Task: Create a due date automation trigger when advanced on, on the tuesday before a card is due add fields without custom field "Resume" set to a date between 1 and 7 days ago at 11:00 AM.
Action: Mouse moved to (996, 91)
Screenshot: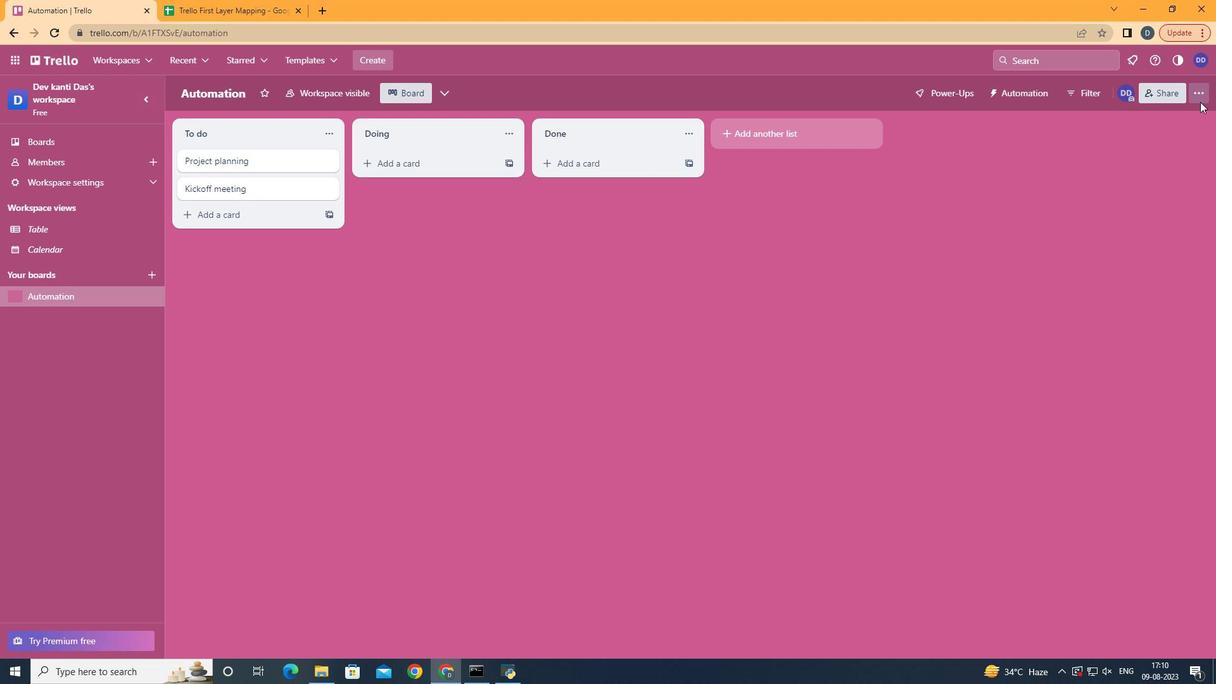 
Action: Mouse pressed left at (996, 91)
Screenshot: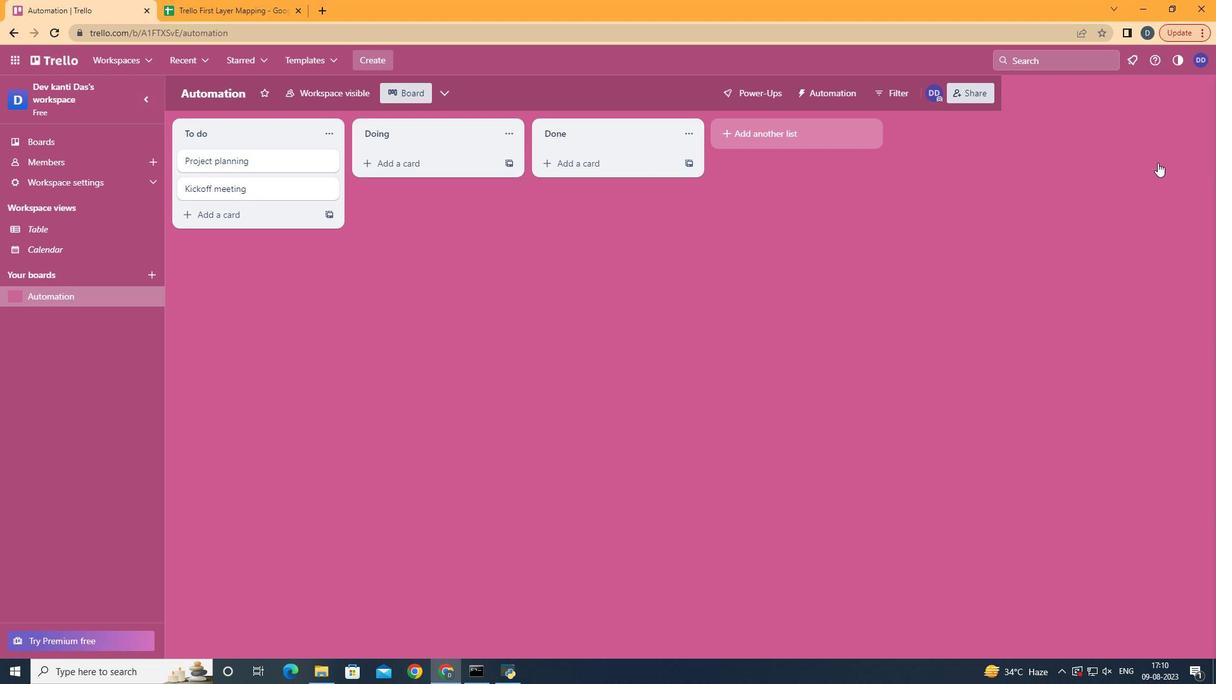
Action: Mouse moved to (948, 279)
Screenshot: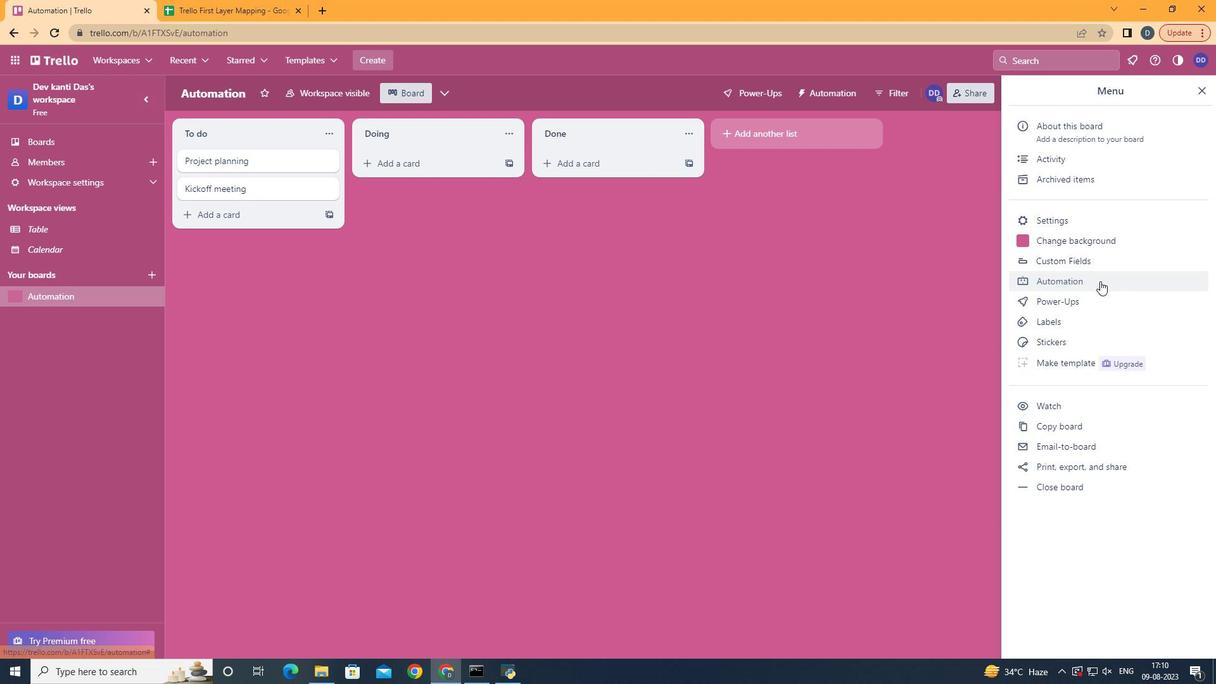 
Action: Mouse pressed left at (948, 279)
Screenshot: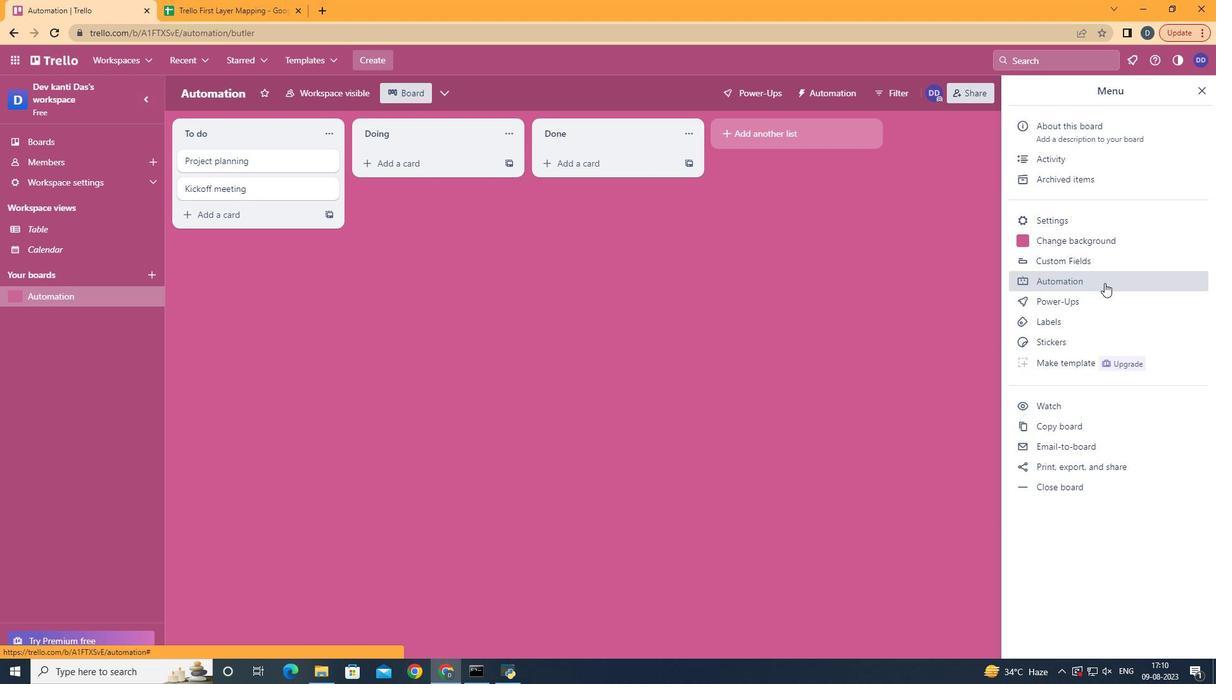 
Action: Mouse moved to (524, 254)
Screenshot: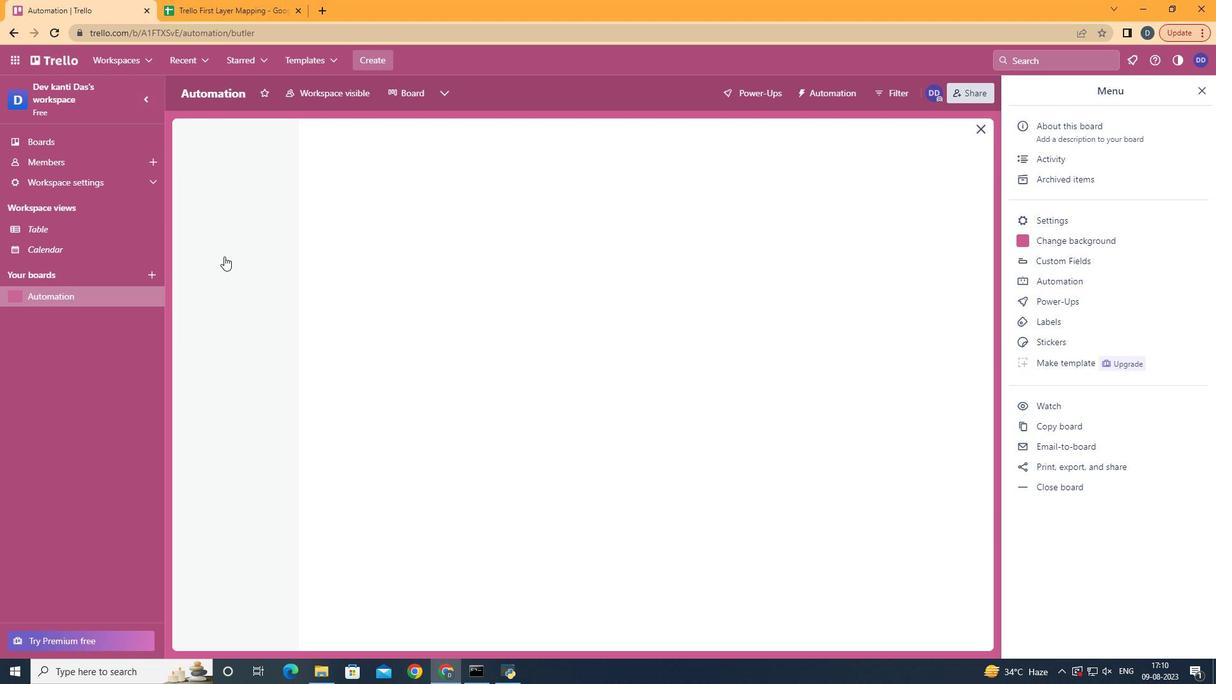 
Action: Mouse pressed left at (524, 254)
Screenshot: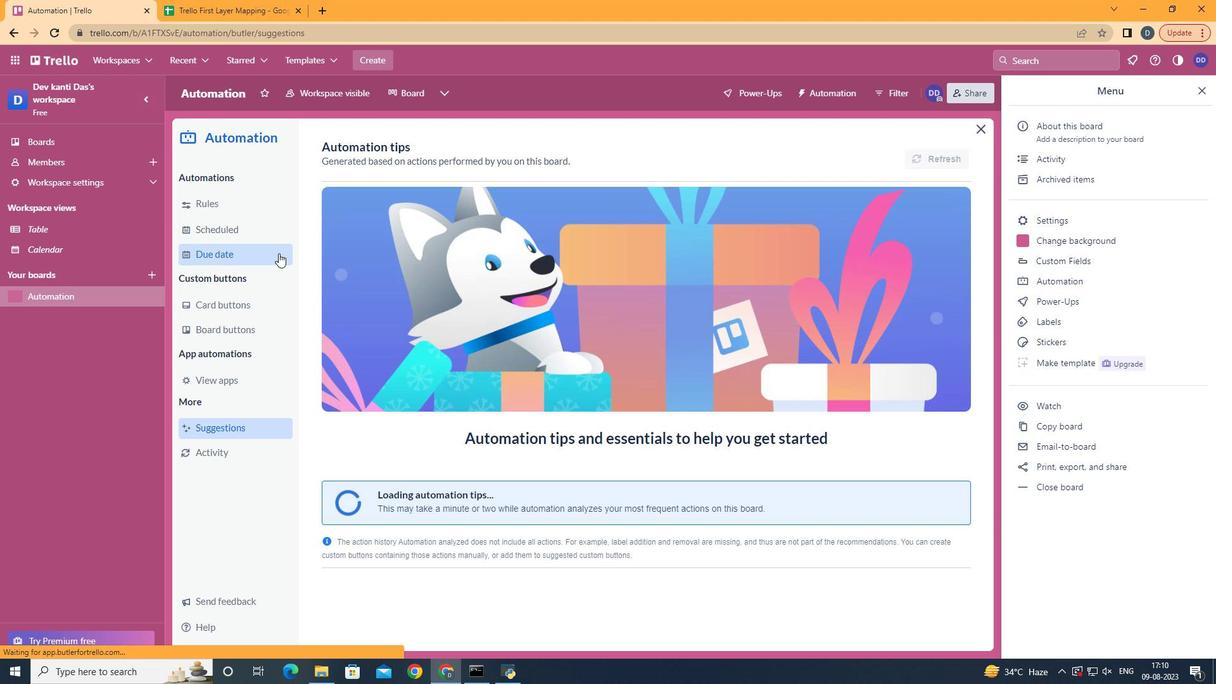 
Action: Mouse moved to (844, 150)
Screenshot: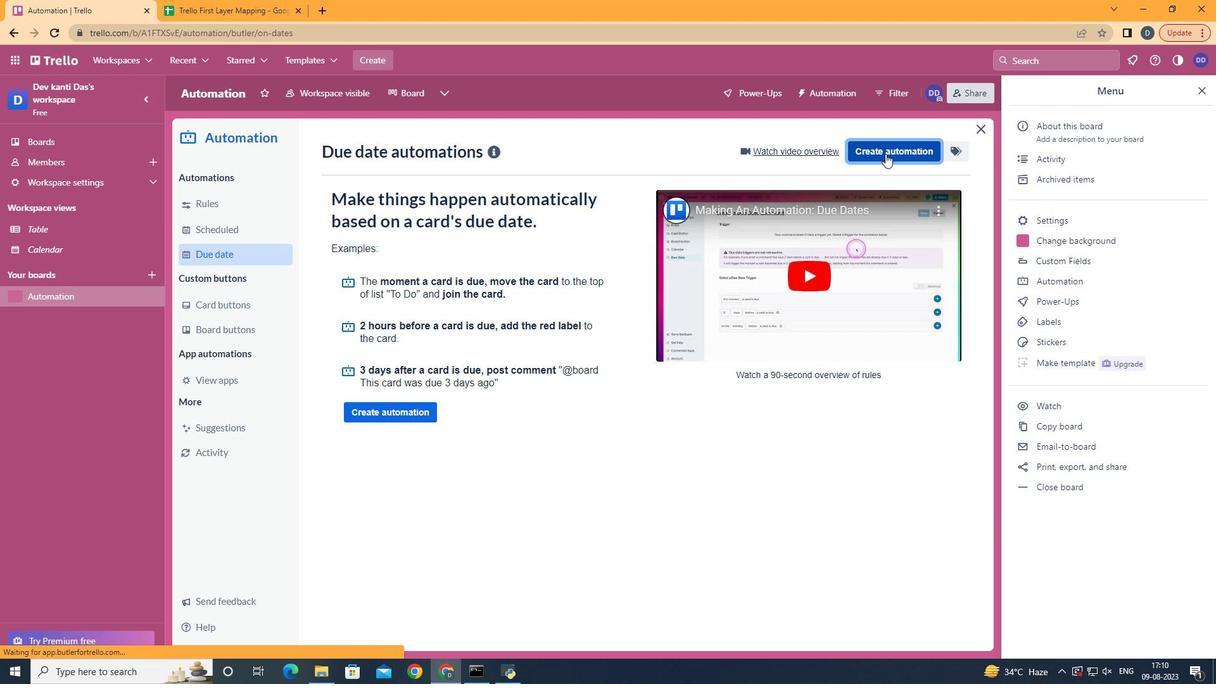
Action: Mouse pressed left at (844, 150)
Screenshot: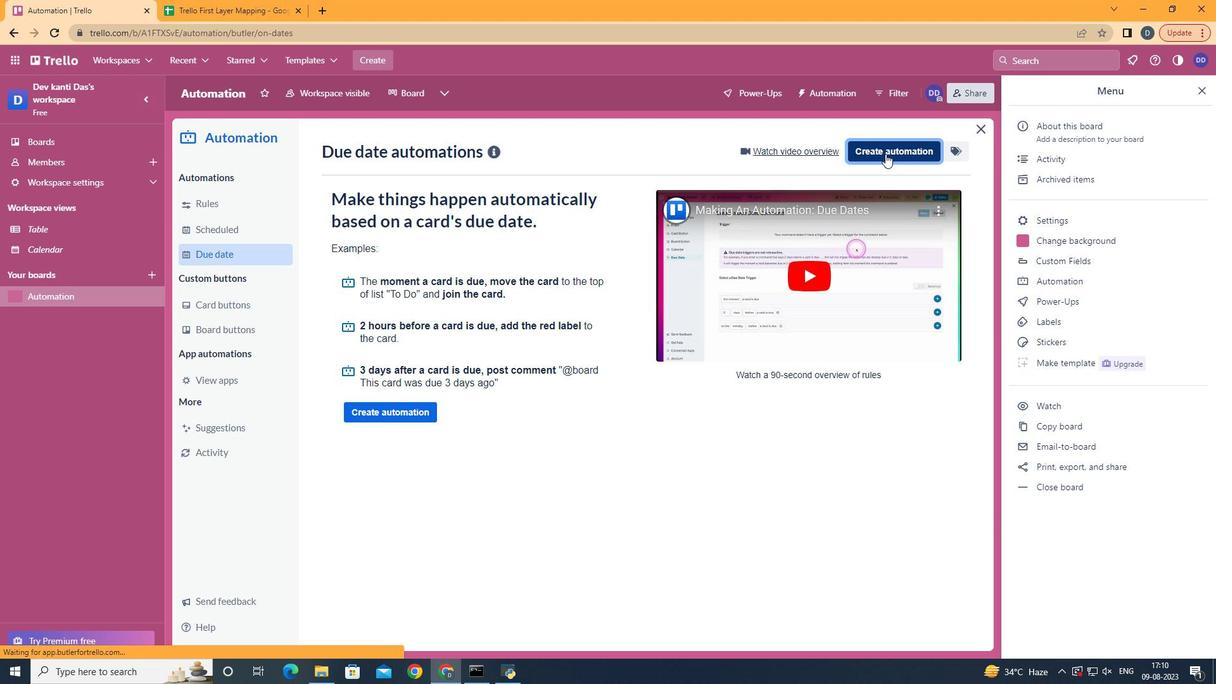 
Action: Mouse moved to (774, 273)
Screenshot: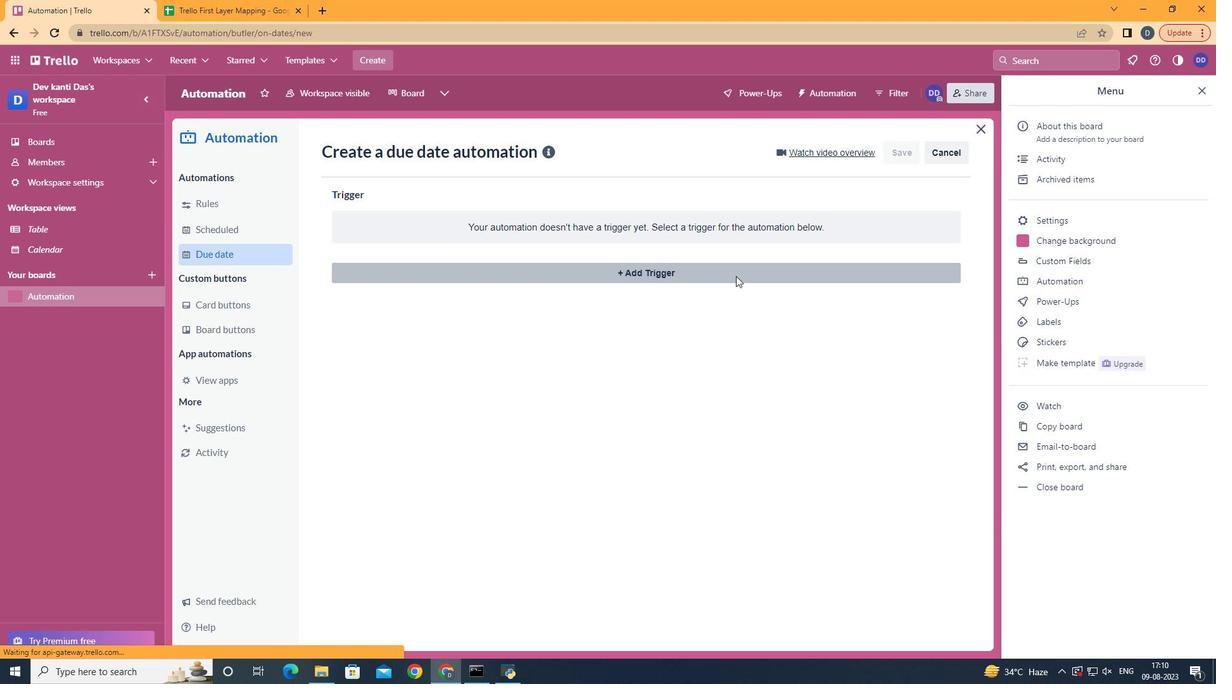
Action: Mouse pressed left at (774, 273)
Screenshot: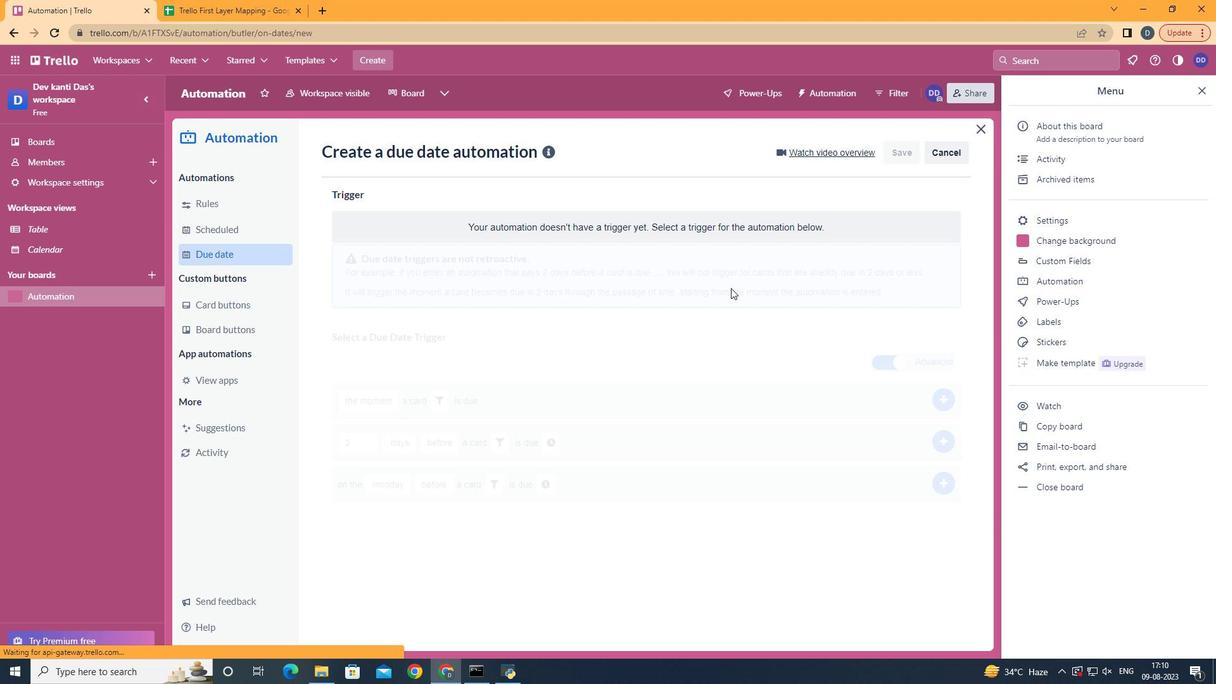
Action: Mouse moved to (611, 352)
Screenshot: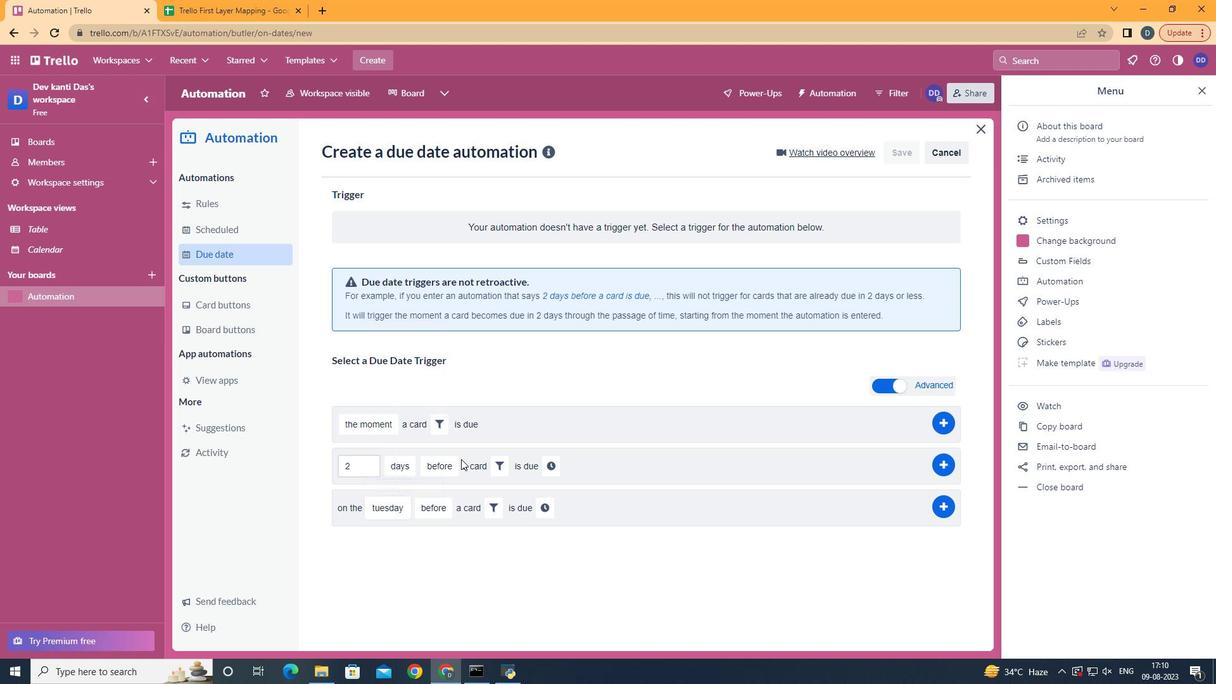 
Action: Mouse pressed left at (611, 352)
Screenshot: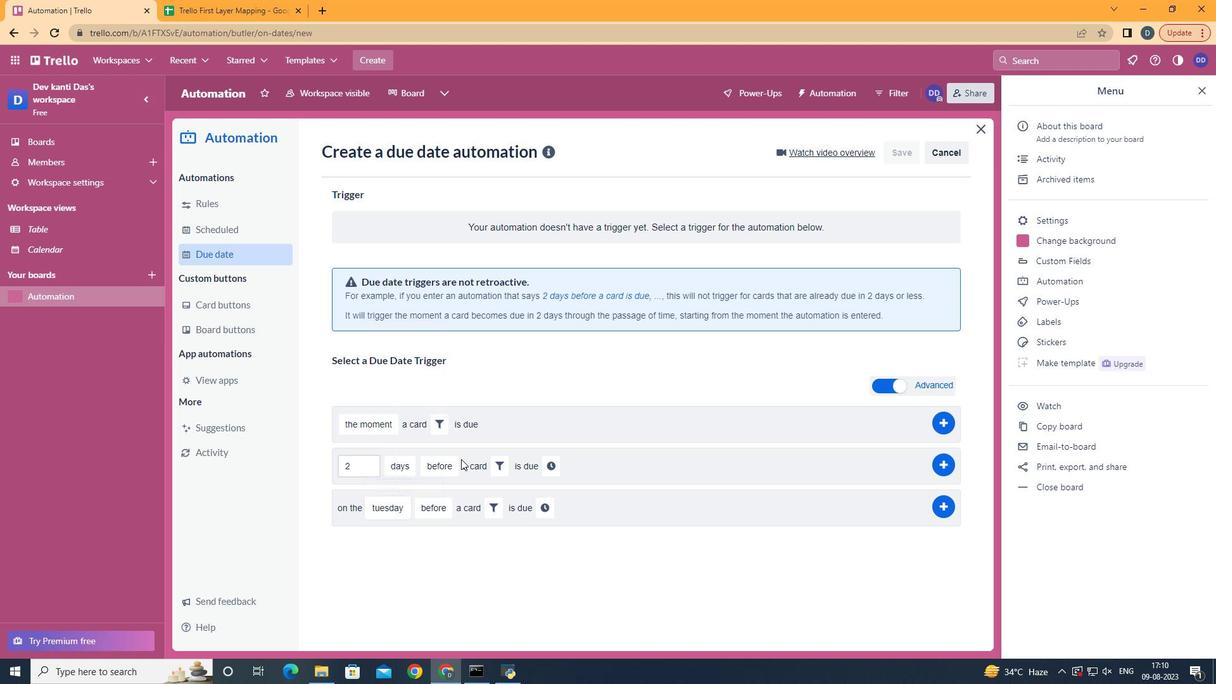 
Action: Mouse moved to (655, 506)
Screenshot: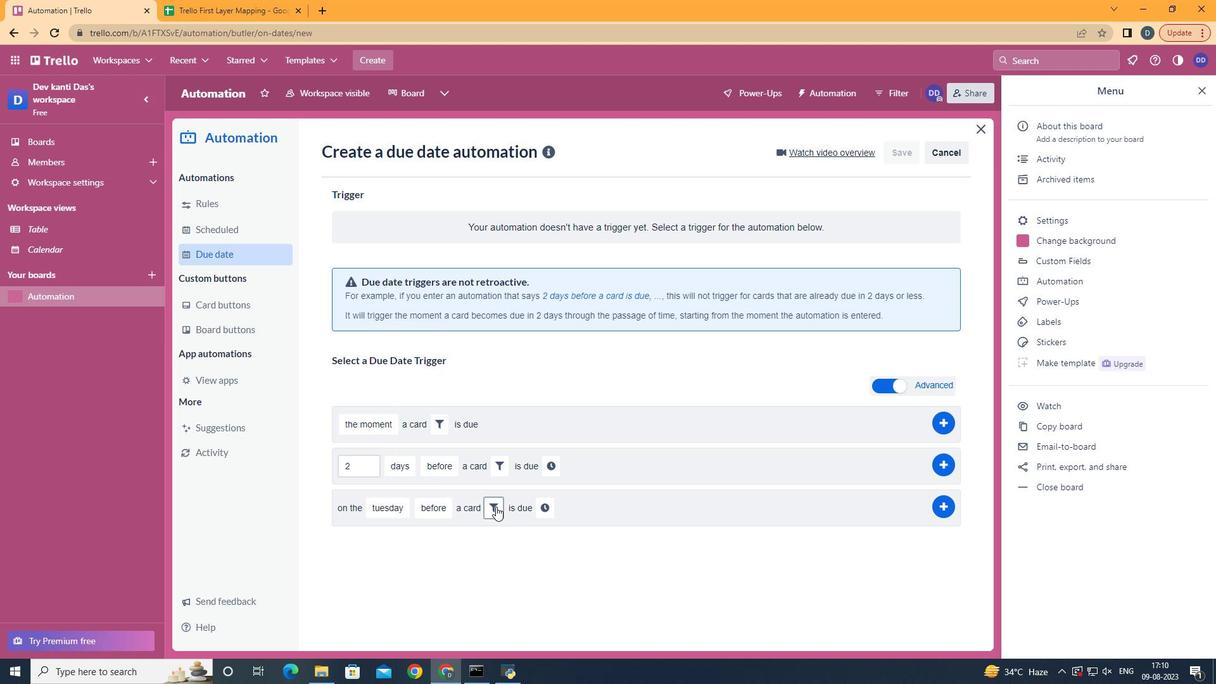 
Action: Mouse pressed left at (655, 506)
Screenshot: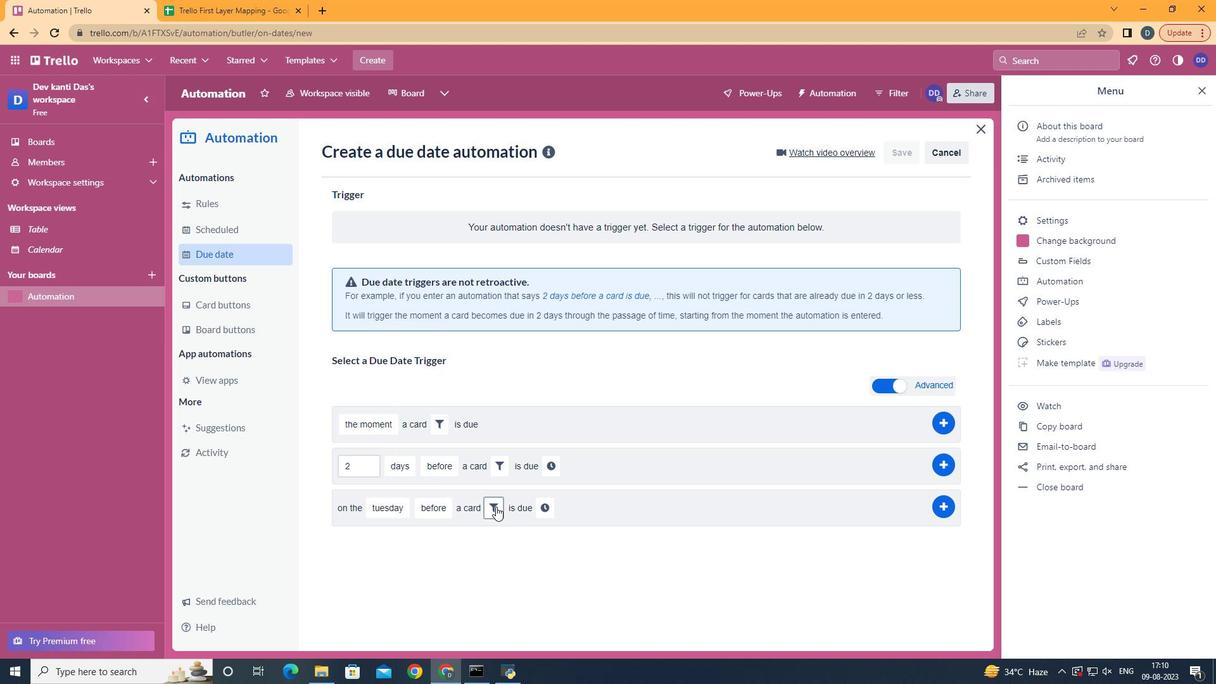 
Action: Mouse moved to (756, 541)
Screenshot: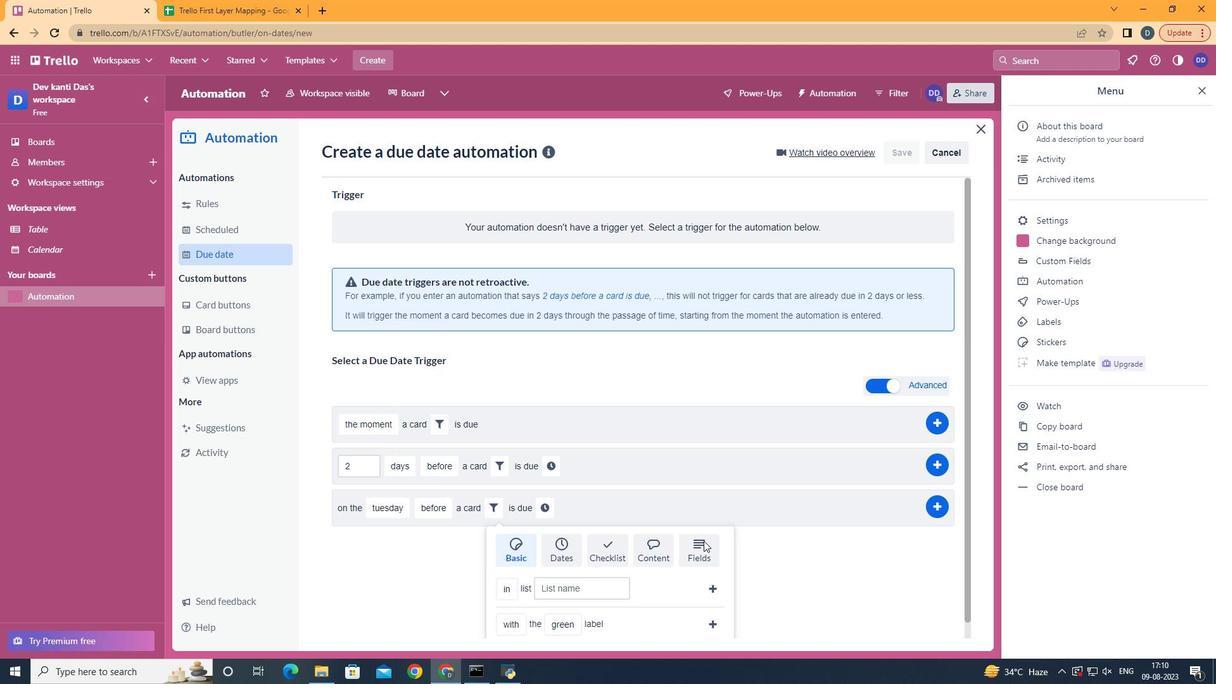 
Action: Mouse pressed left at (756, 541)
Screenshot: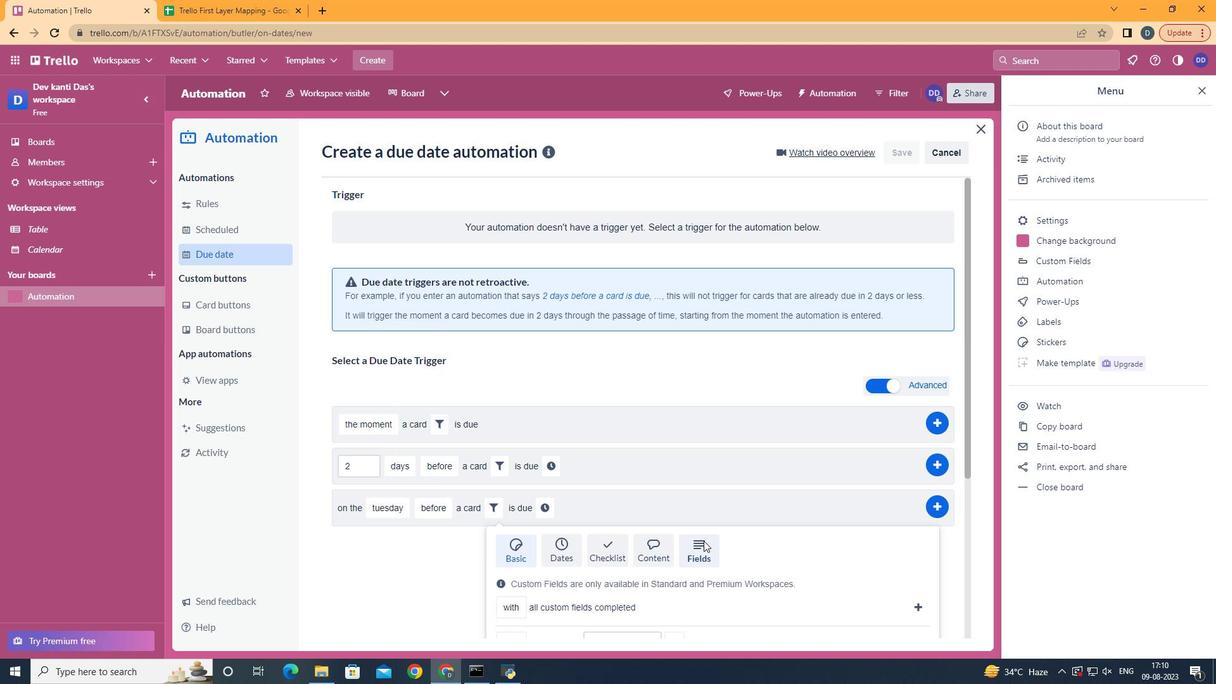 
Action: Mouse scrolled (756, 540) with delta (0, 0)
Screenshot: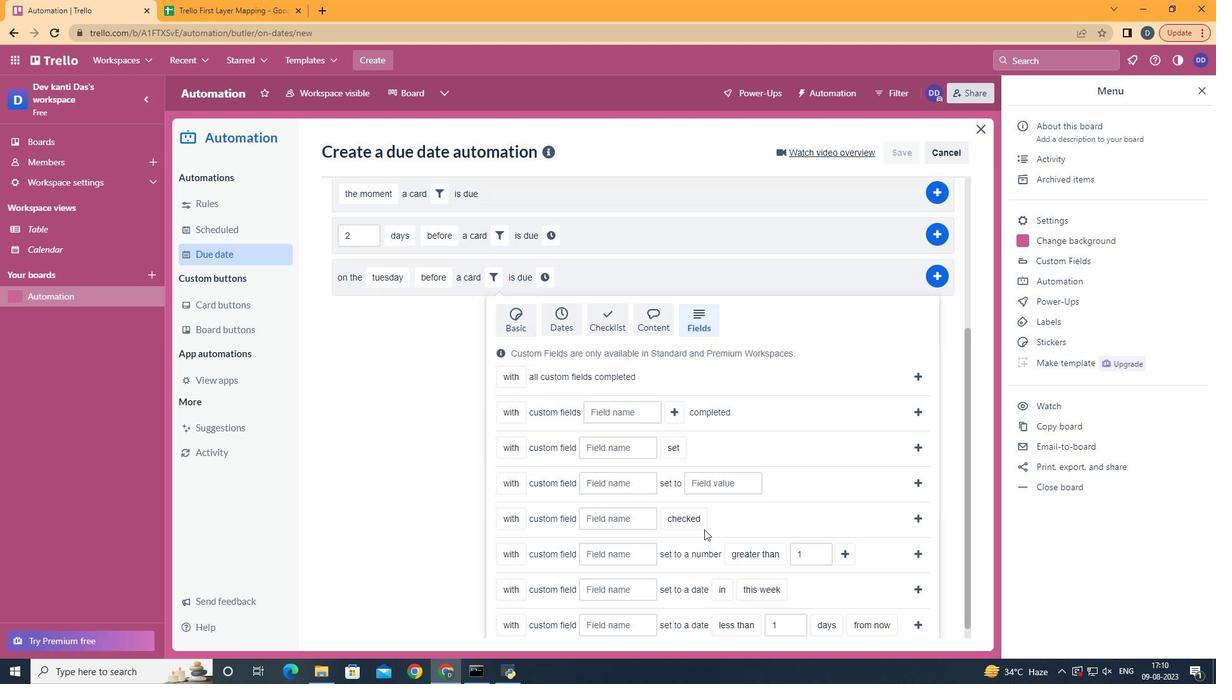 
Action: Mouse scrolled (756, 540) with delta (0, 0)
Screenshot: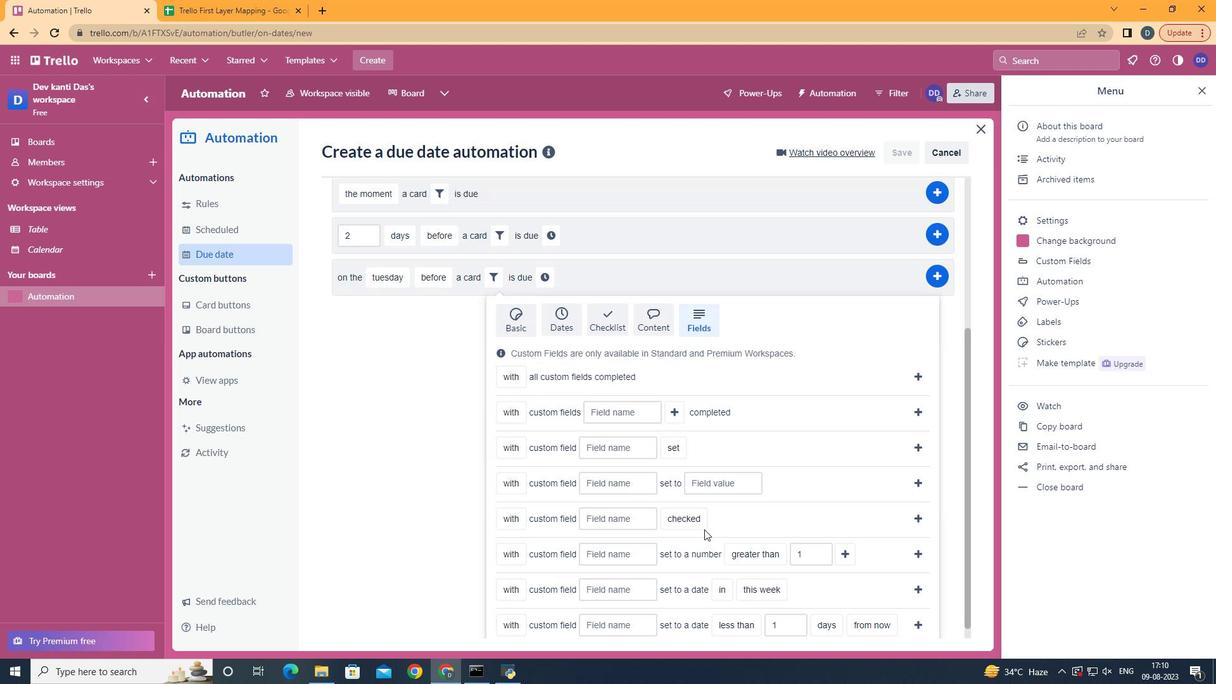 
Action: Mouse scrolled (756, 540) with delta (0, 0)
Screenshot: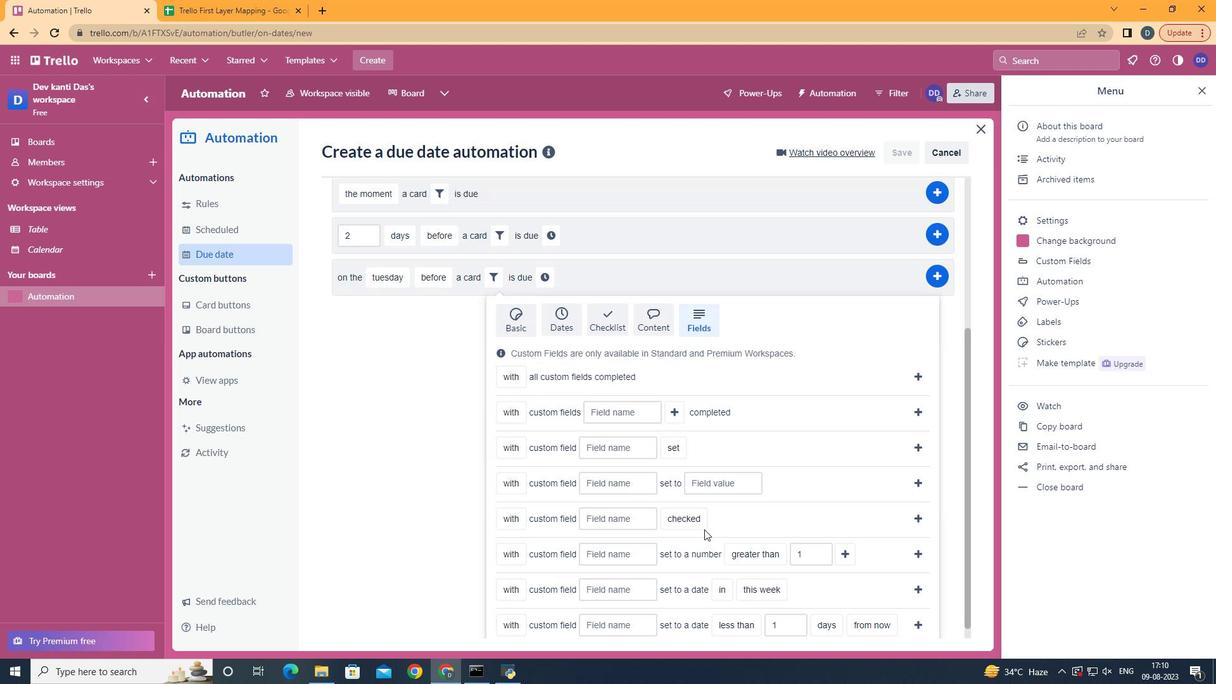
Action: Mouse scrolled (756, 540) with delta (0, 0)
Screenshot: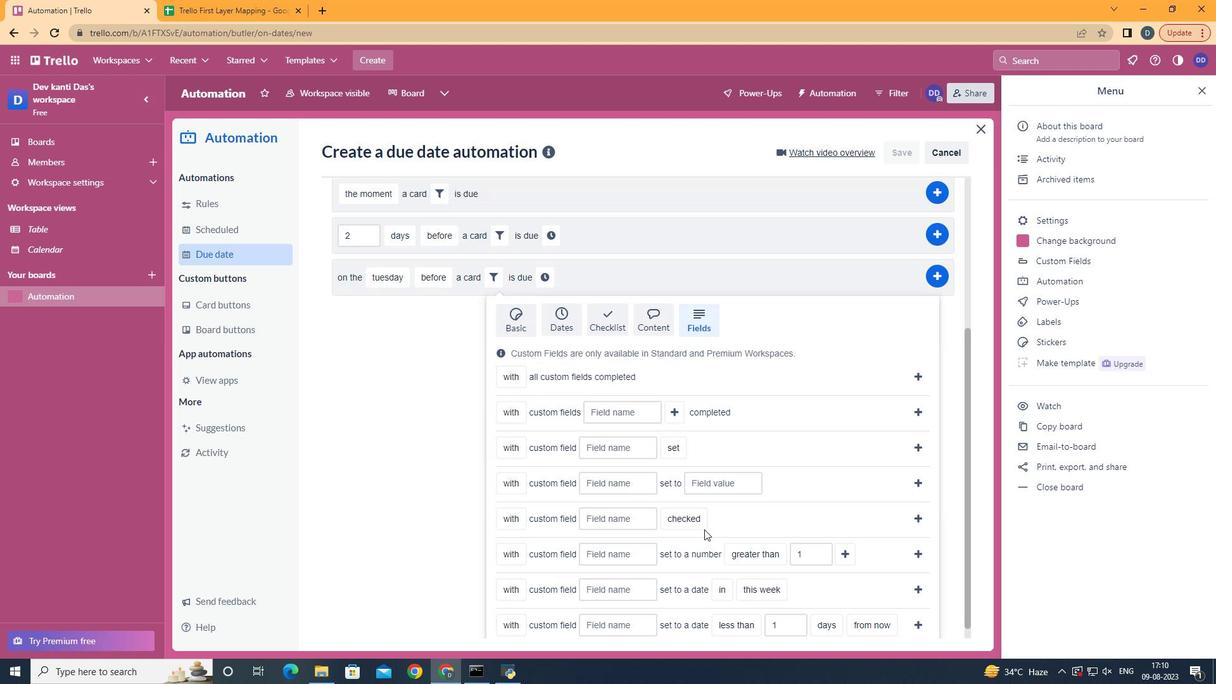 
Action: Mouse scrolled (756, 540) with delta (0, 0)
Screenshot: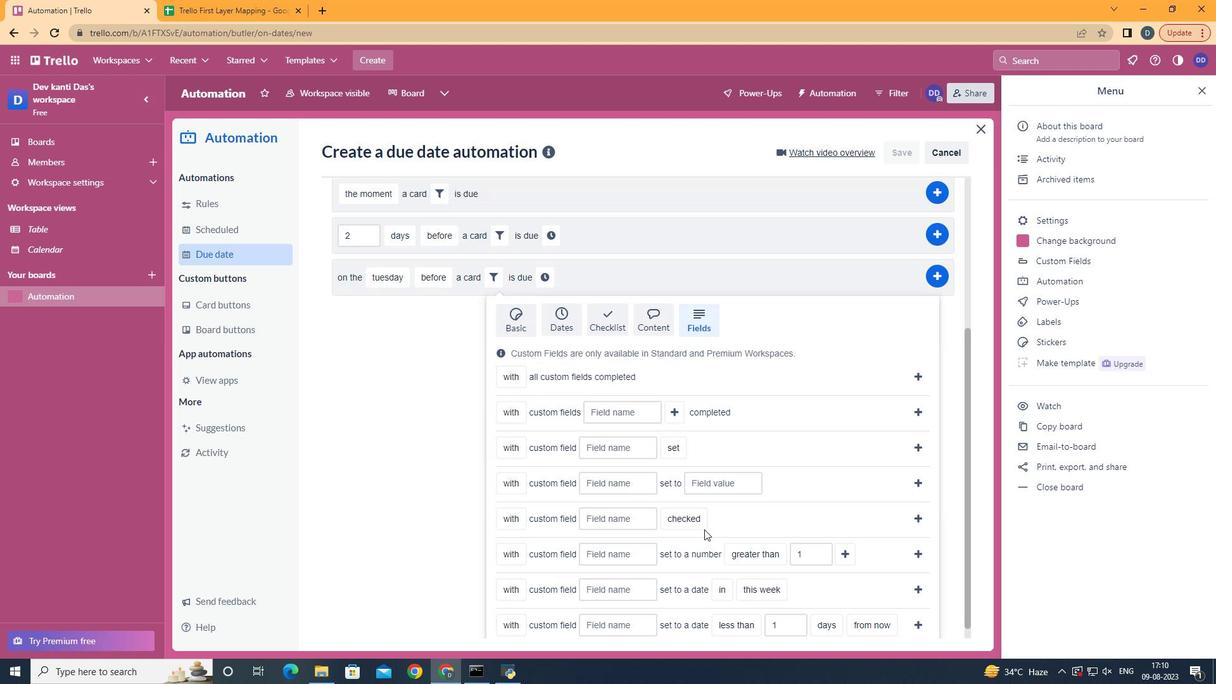 
Action: Mouse scrolled (756, 540) with delta (0, 0)
Screenshot: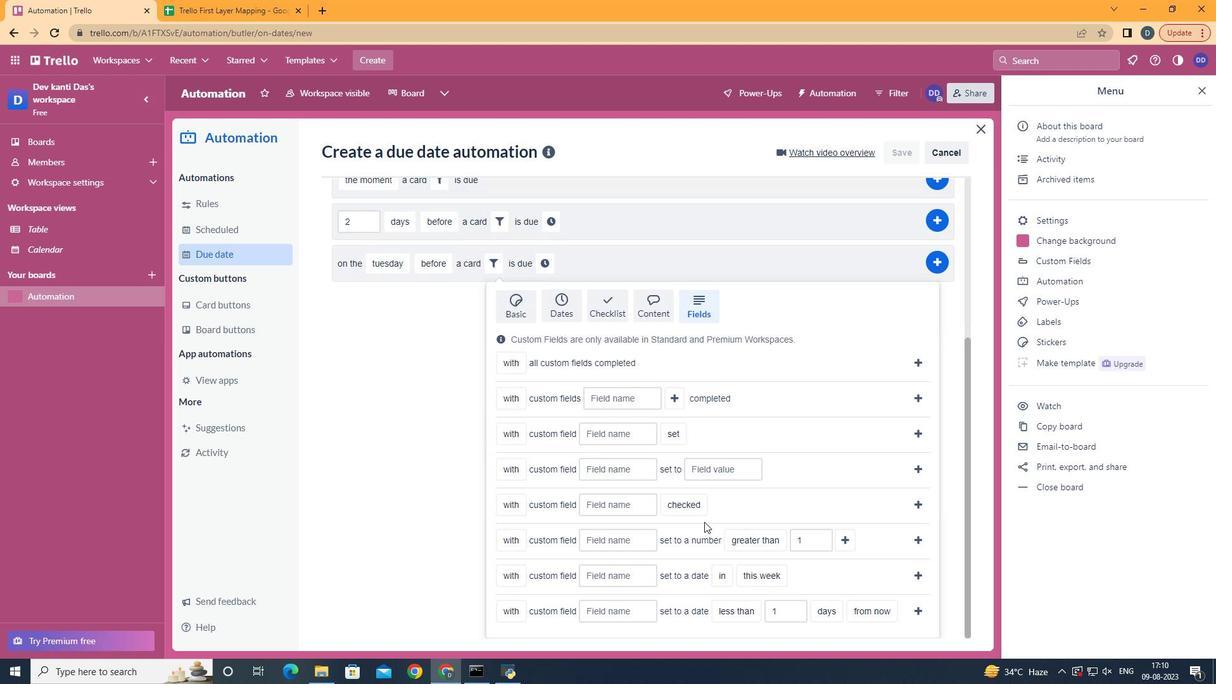 
Action: Mouse moved to (671, 585)
Screenshot: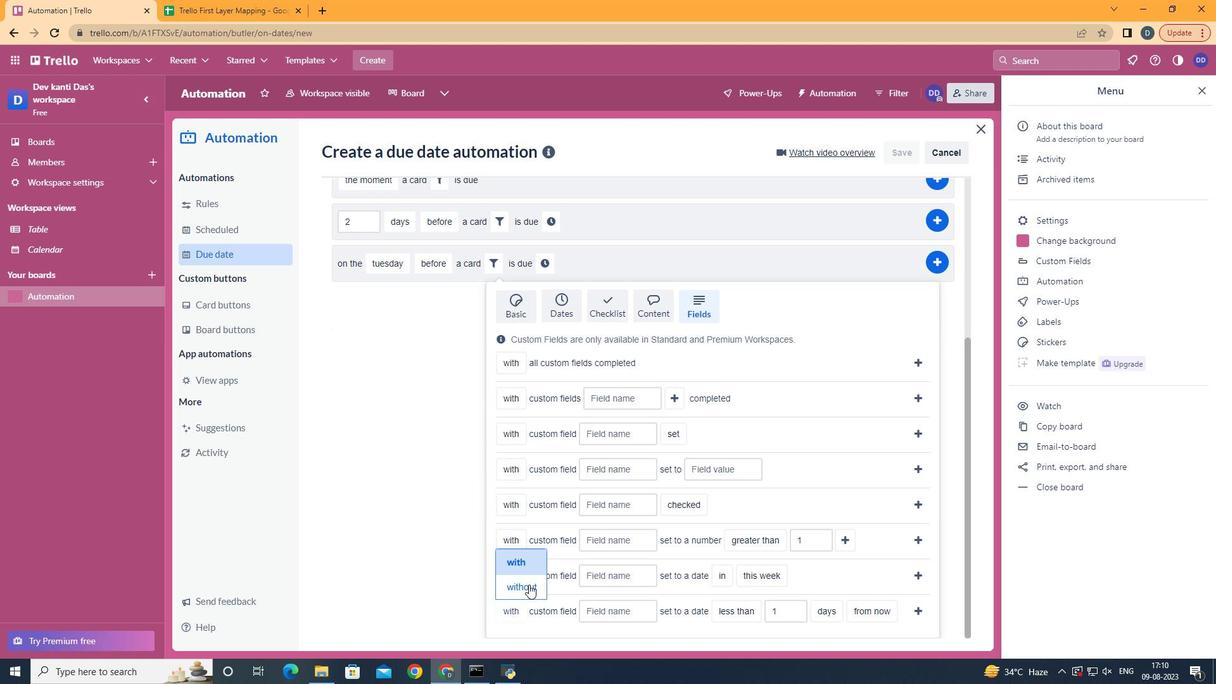 
Action: Mouse pressed left at (671, 585)
Screenshot: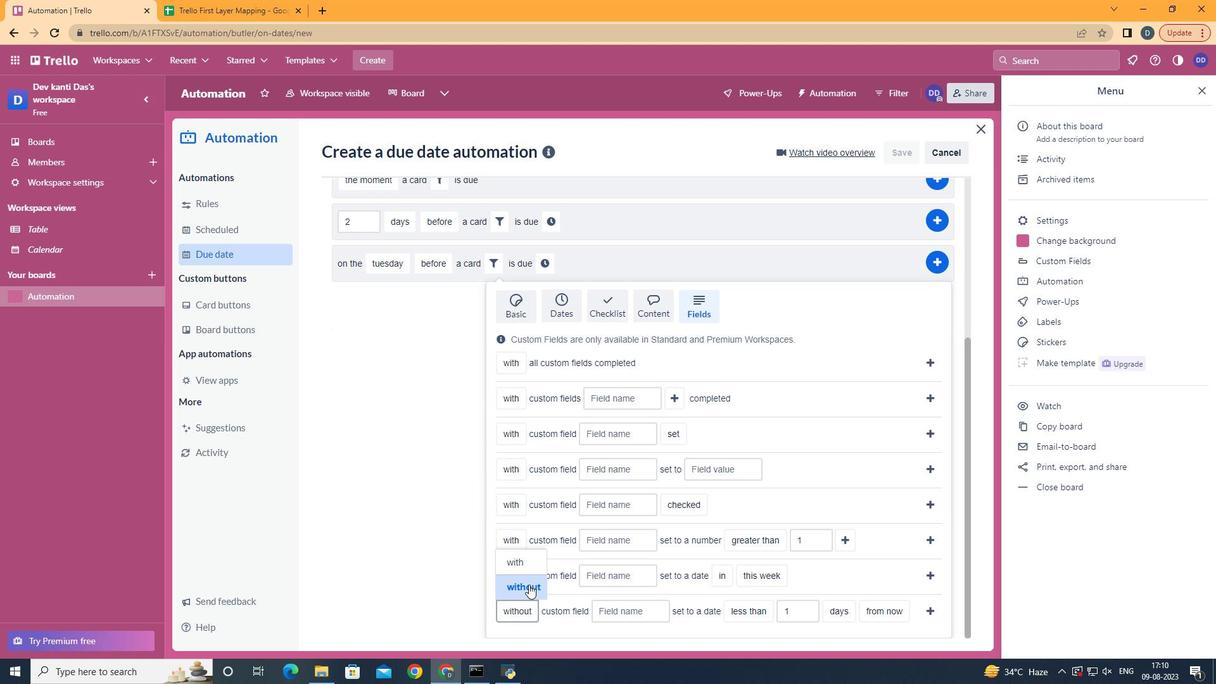 
Action: Mouse moved to (711, 606)
Screenshot: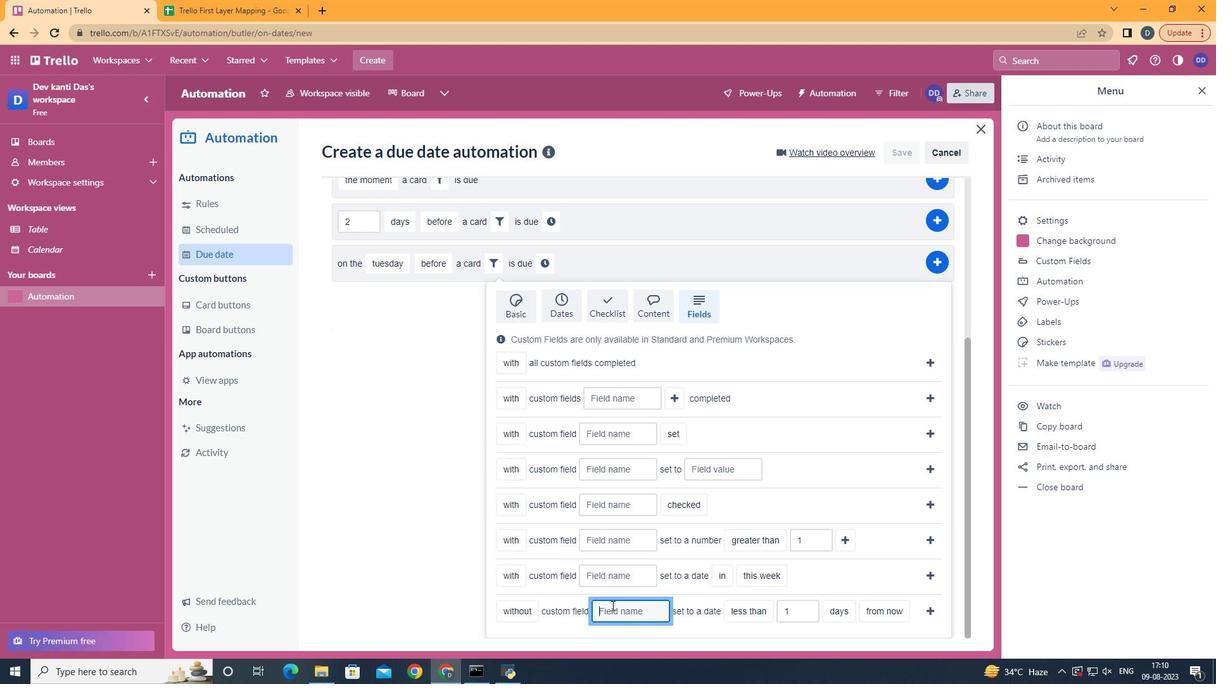 
Action: Mouse pressed left at (711, 606)
Screenshot: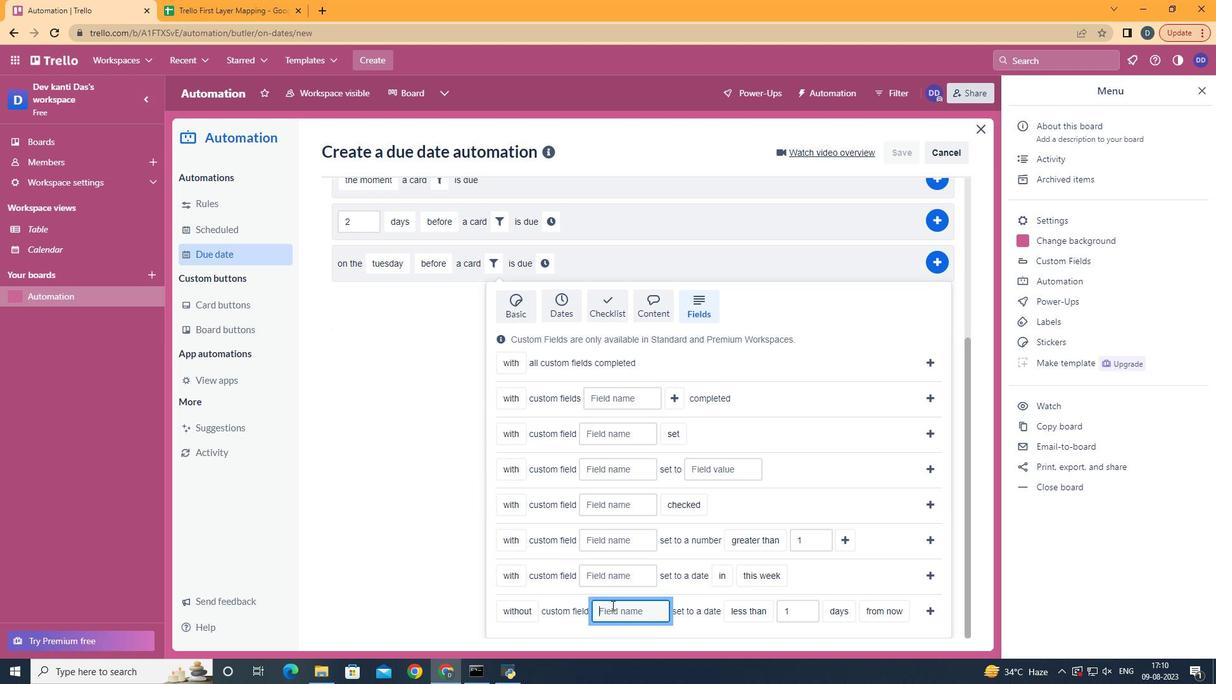 
Action: Key pressed <Key.shift>Resiu<Key.backspace>ume
Screenshot: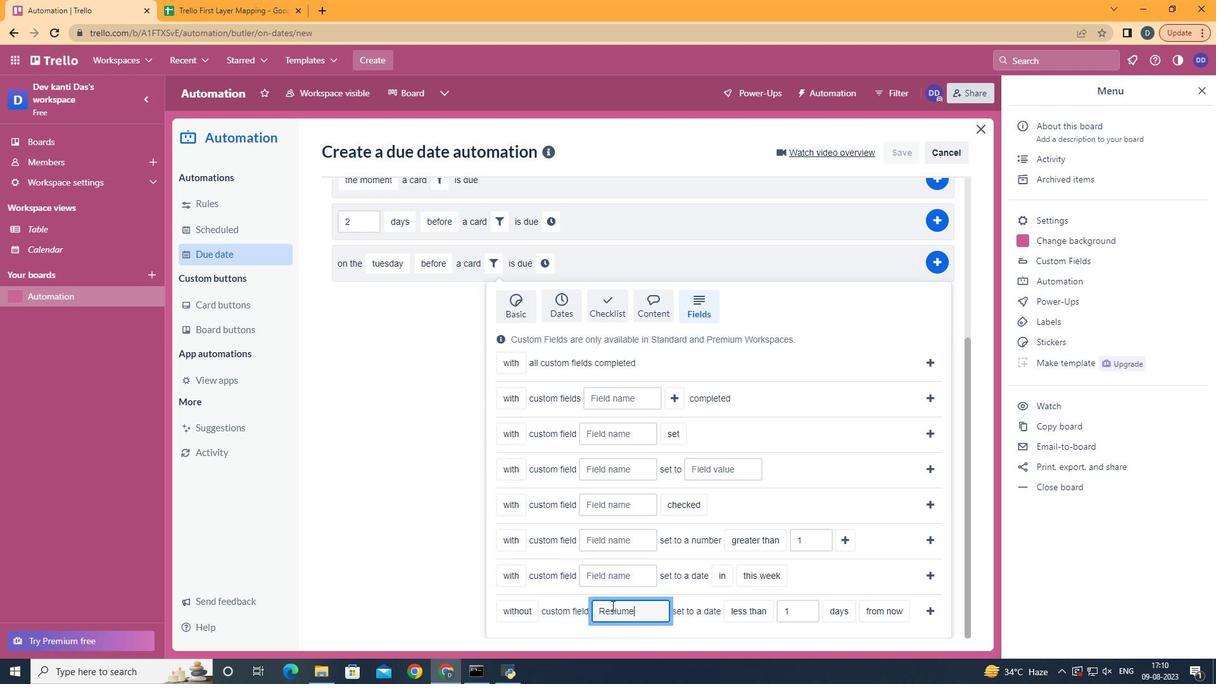 
Action: Mouse moved to (757, 585)
Screenshot: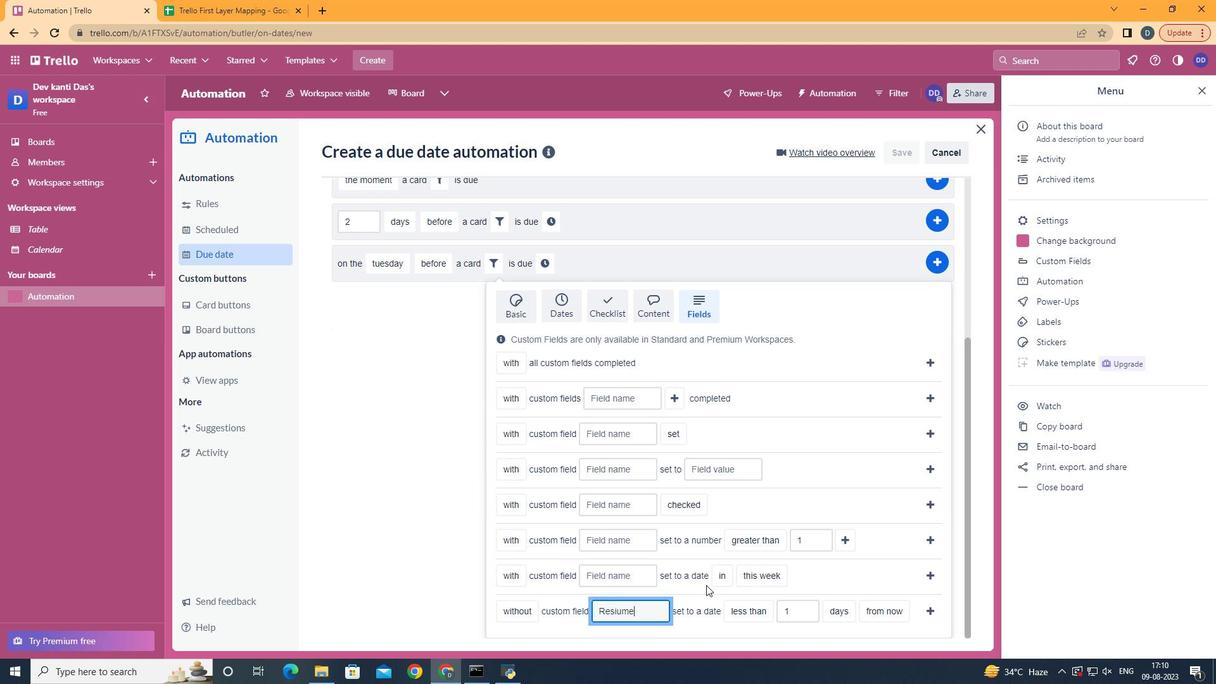
Action: Key pressed <Key.backspace><Key.backspace><Key.backspace><Key.backspace>ume
Screenshot: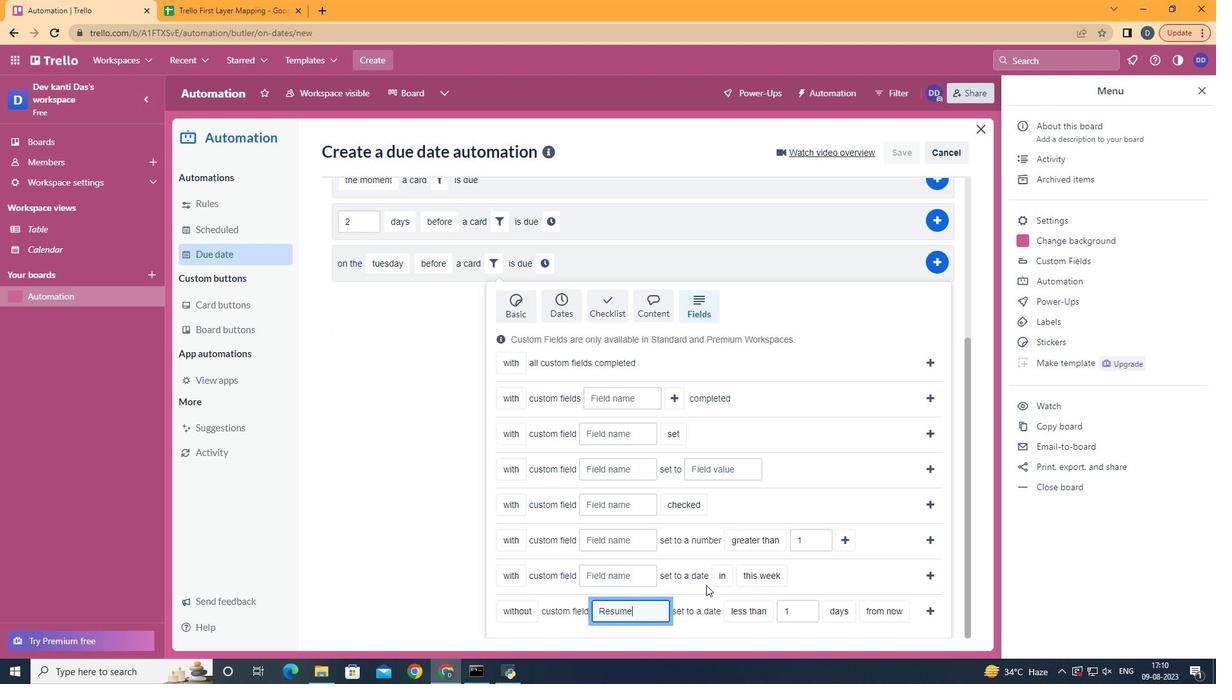 
Action: Mouse moved to (786, 588)
Screenshot: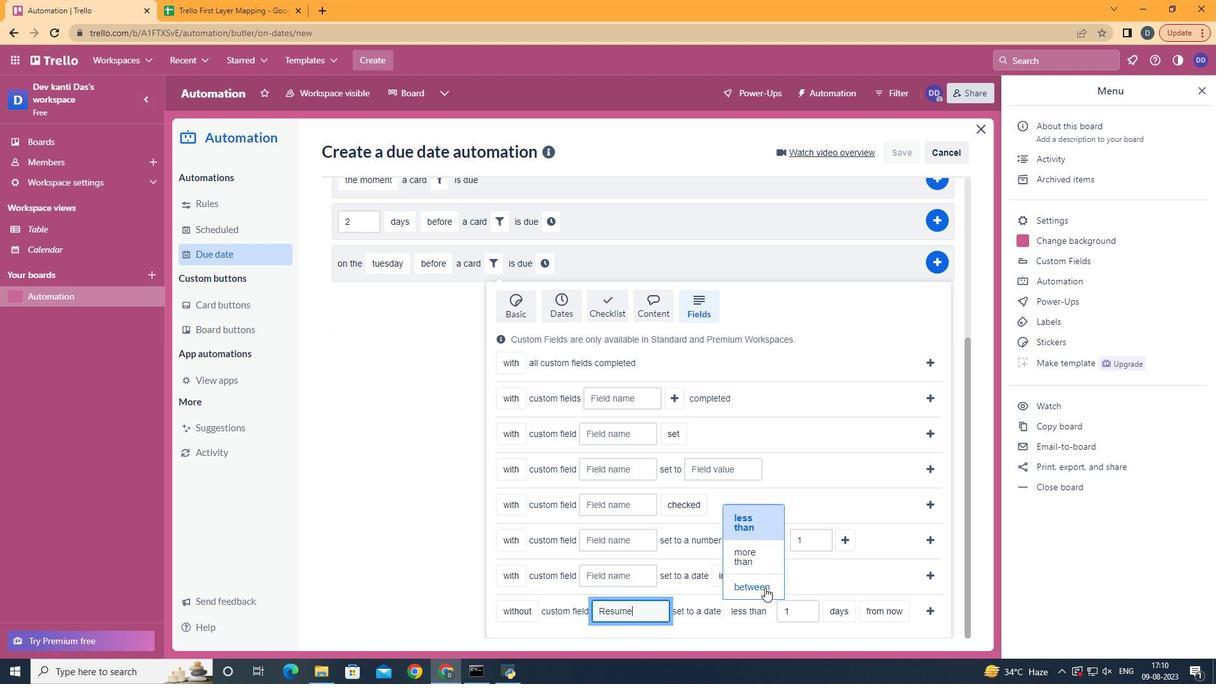 
Action: Mouse pressed left at (786, 588)
Screenshot: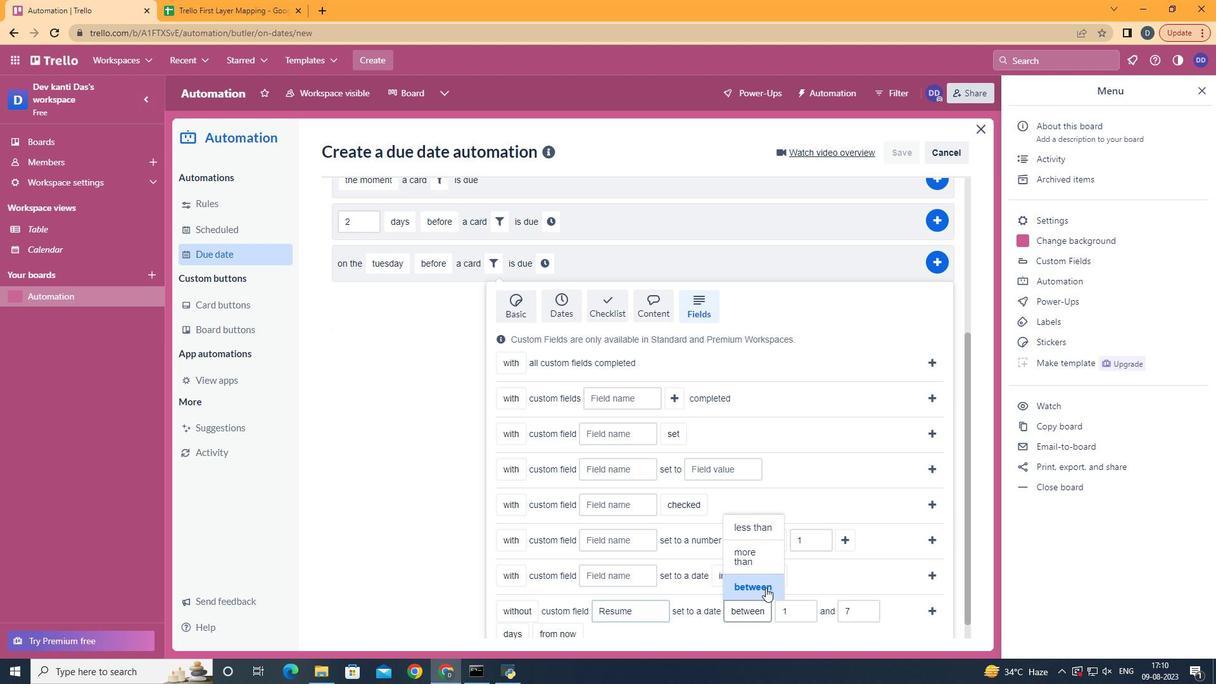 
Action: Mouse moved to (829, 578)
Screenshot: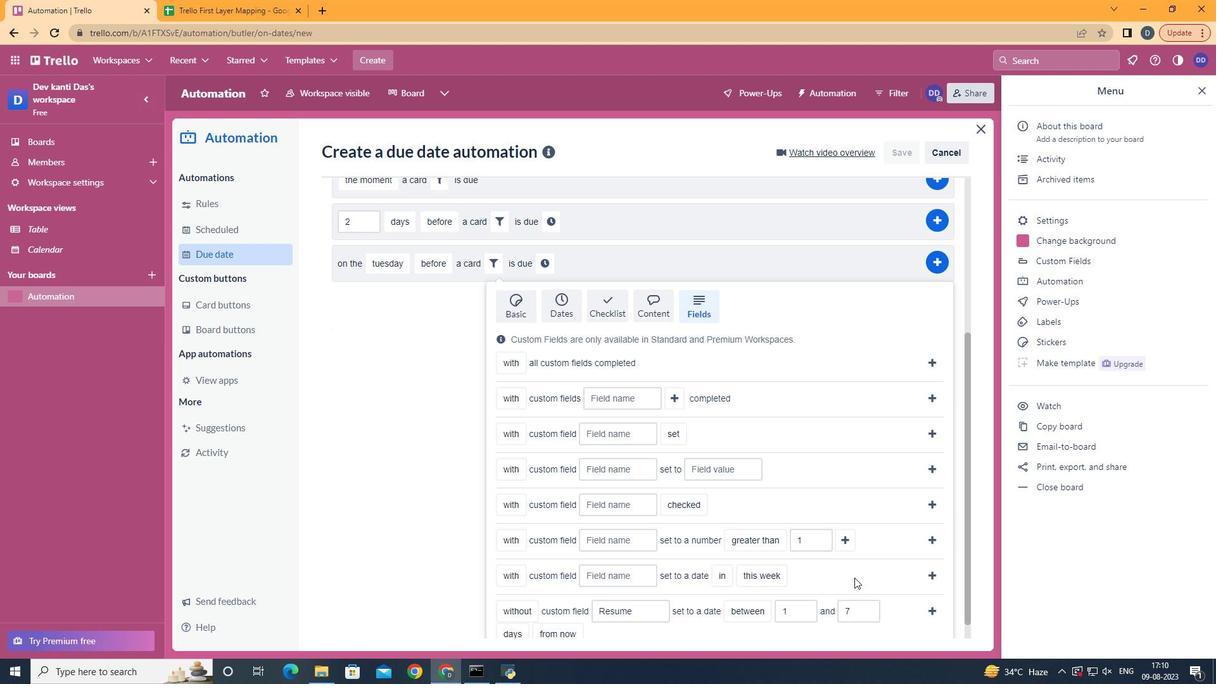 
Action: Mouse scrolled (829, 577) with delta (0, 0)
Screenshot: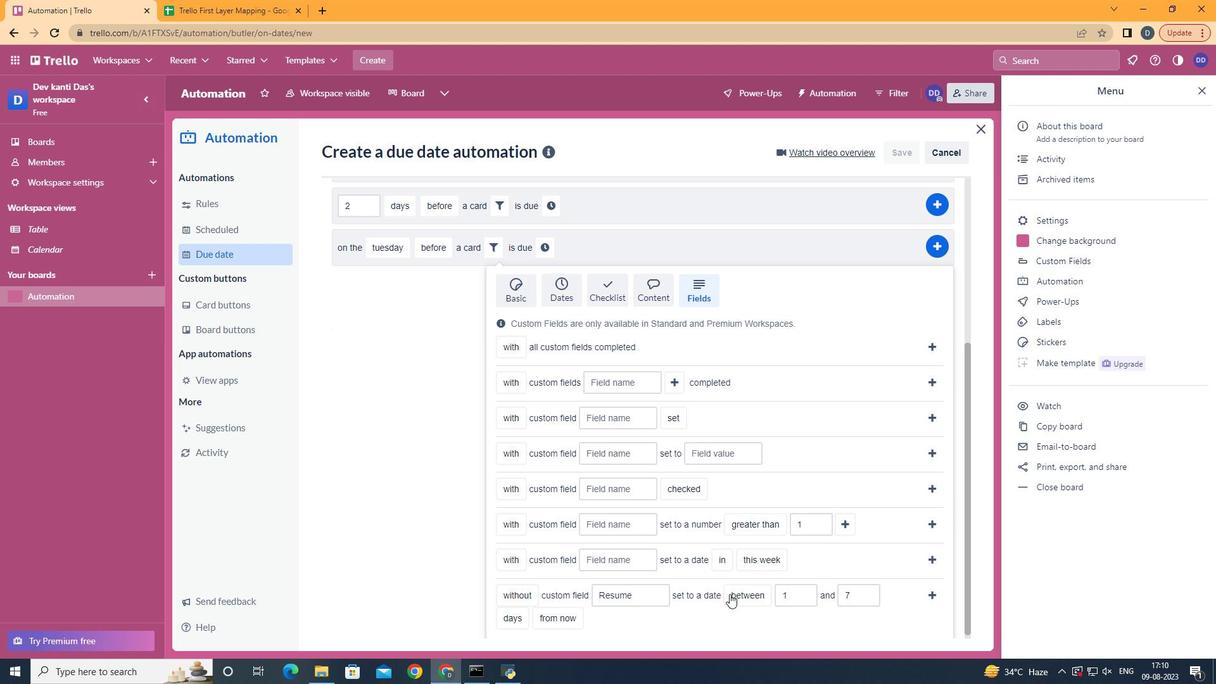 
Action: Mouse scrolled (829, 577) with delta (0, 0)
Screenshot: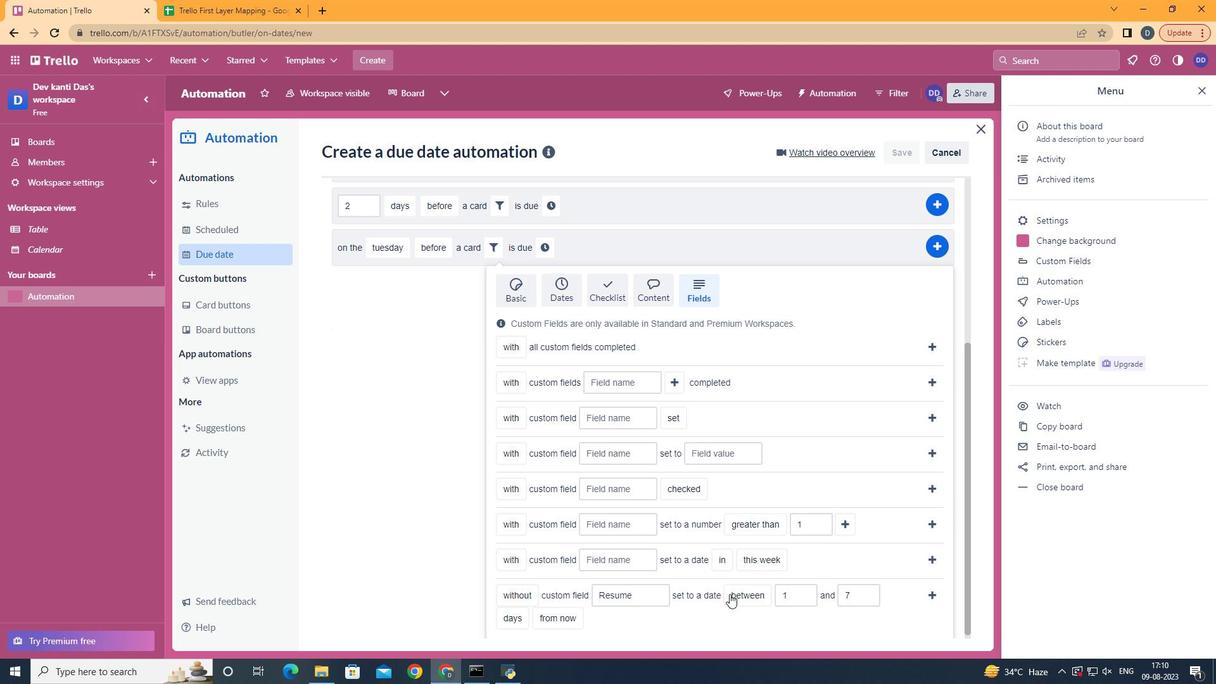 
Action: Mouse scrolled (829, 577) with delta (0, 0)
Screenshot: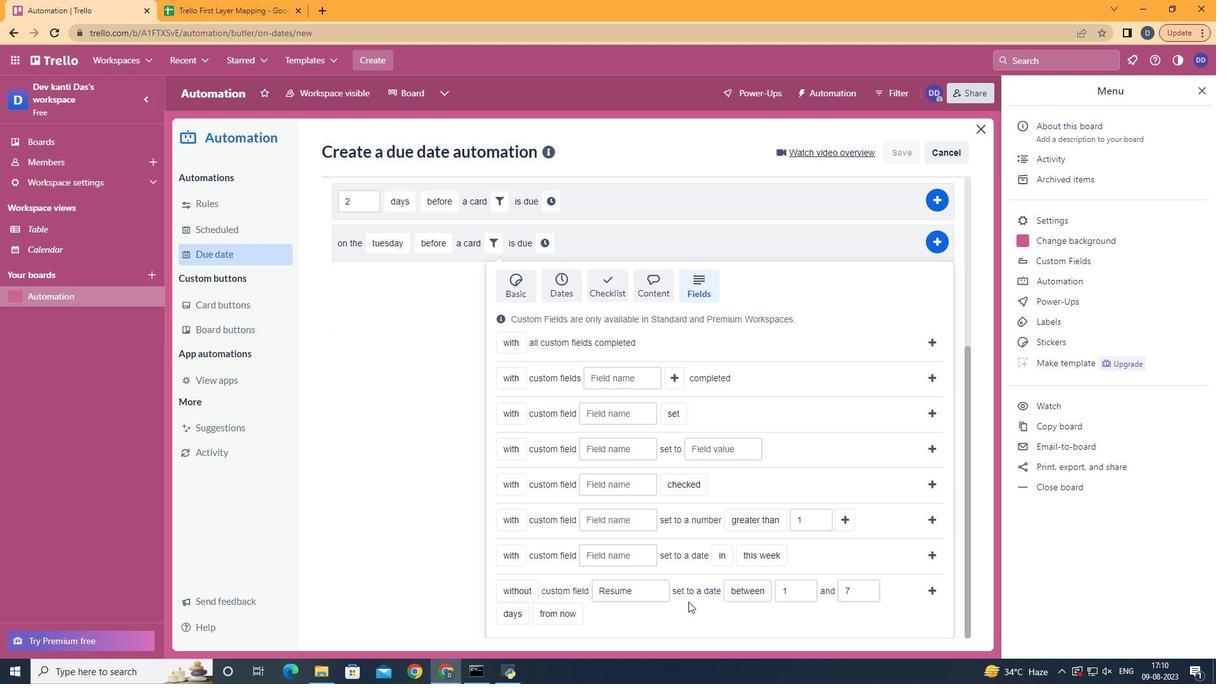 
Action: Mouse scrolled (829, 577) with delta (0, 0)
Screenshot: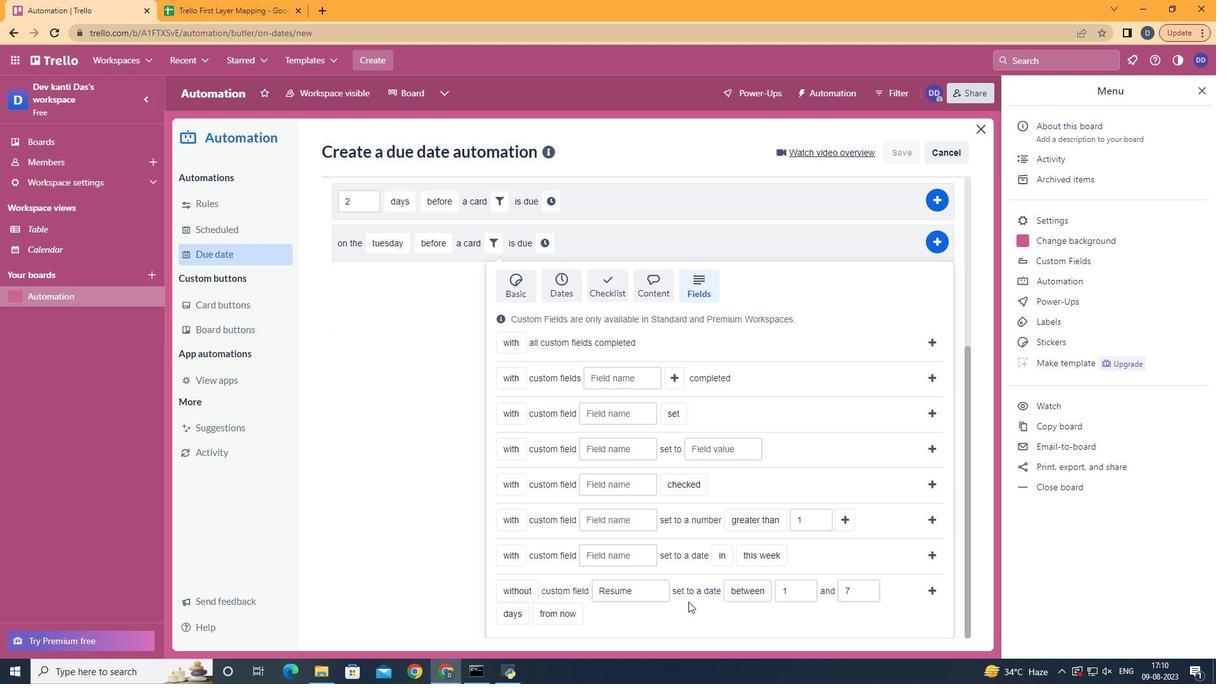 
Action: Mouse moved to (674, 561)
Screenshot: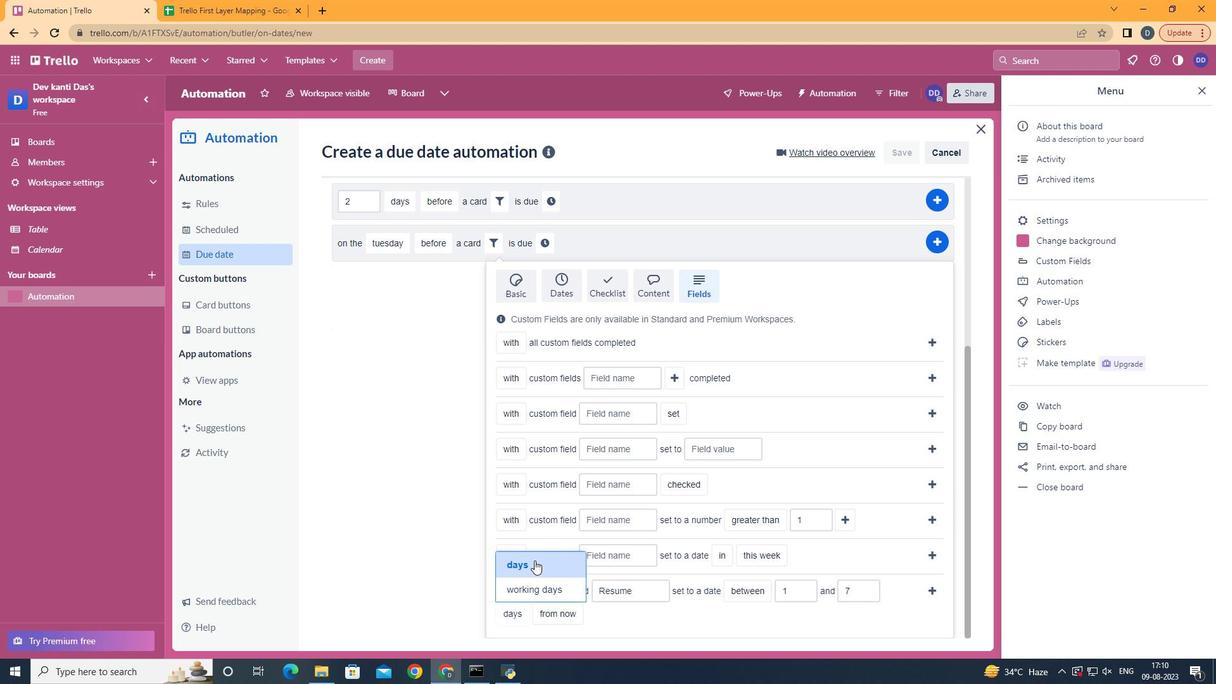 
Action: Mouse pressed left at (674, 561)
Screenshot: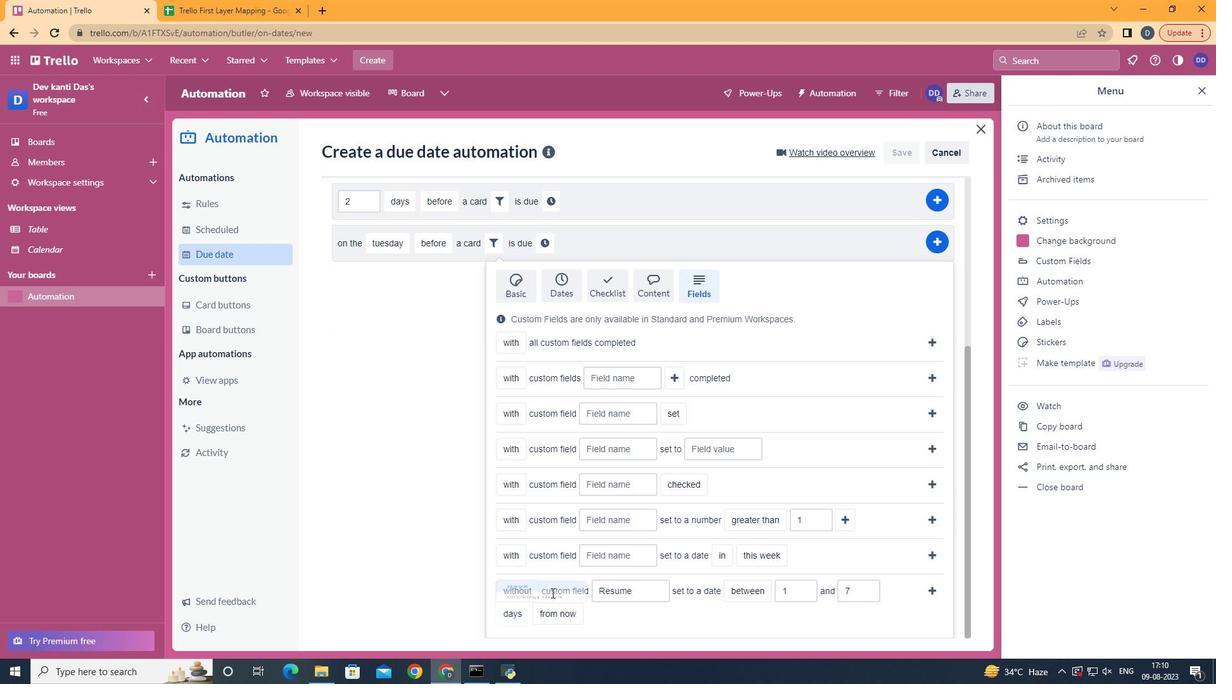 
Action: Mouse moved to (691, 597)
Screenshot: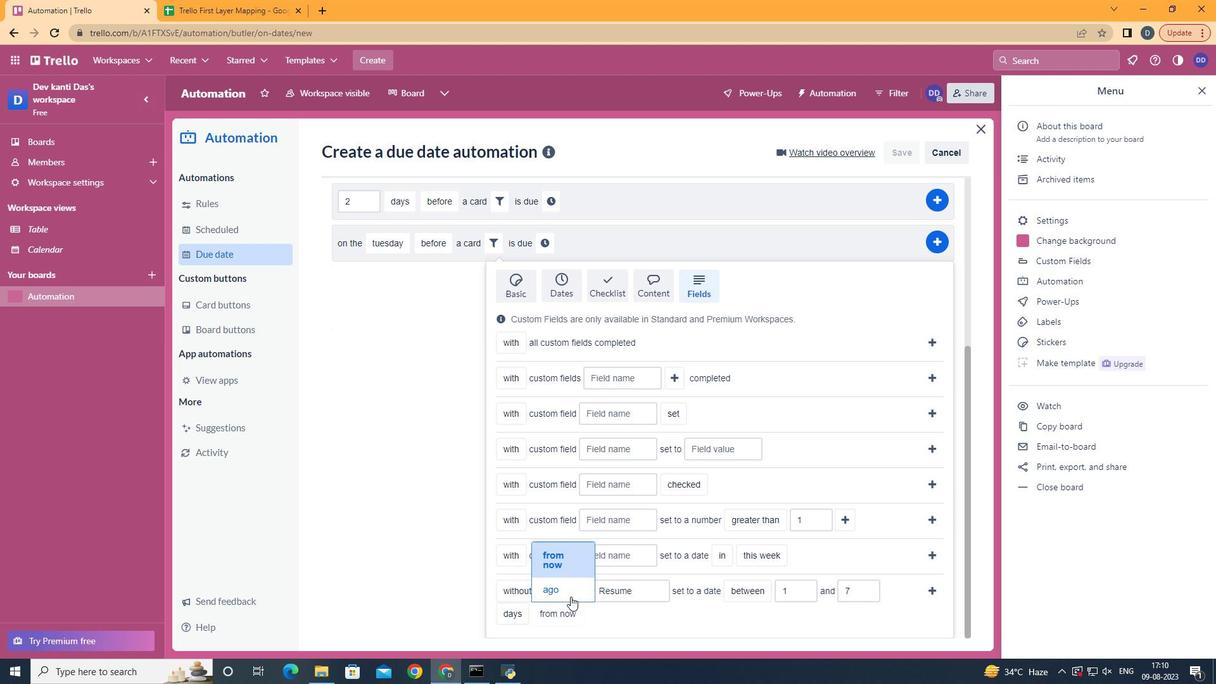 
Action: Mouse pressed left at (691, 597)
Screenshot: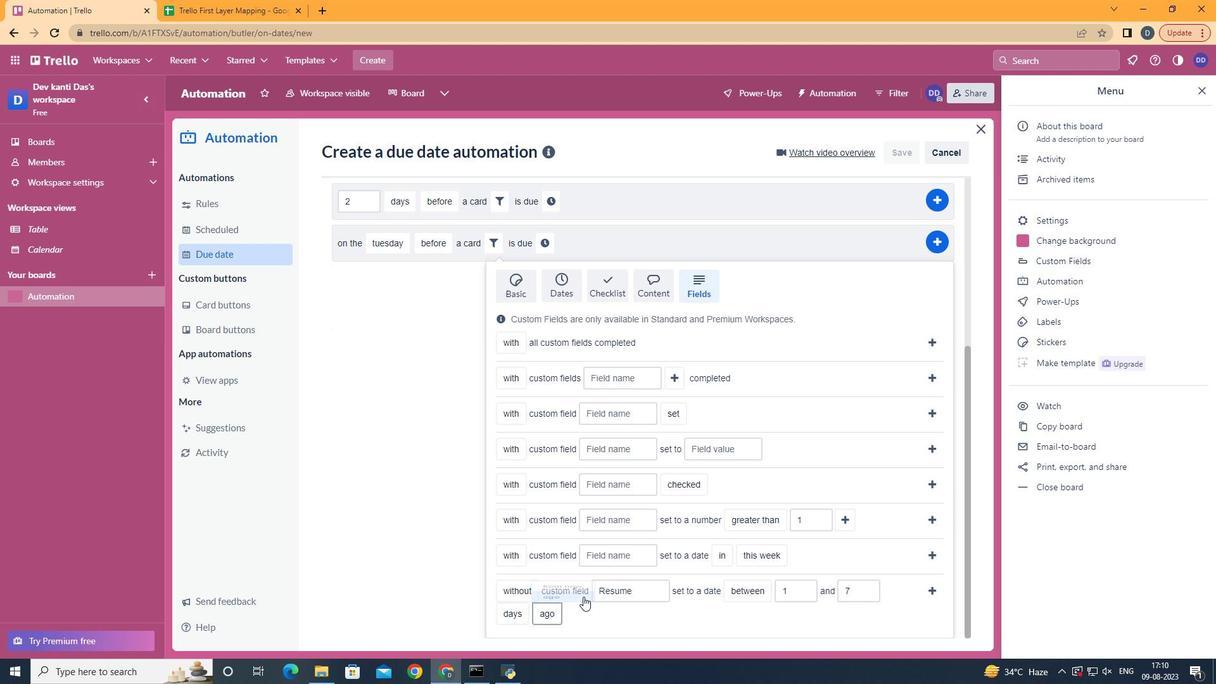 
Action: Mouse moved to (863, 594)
Screenshot: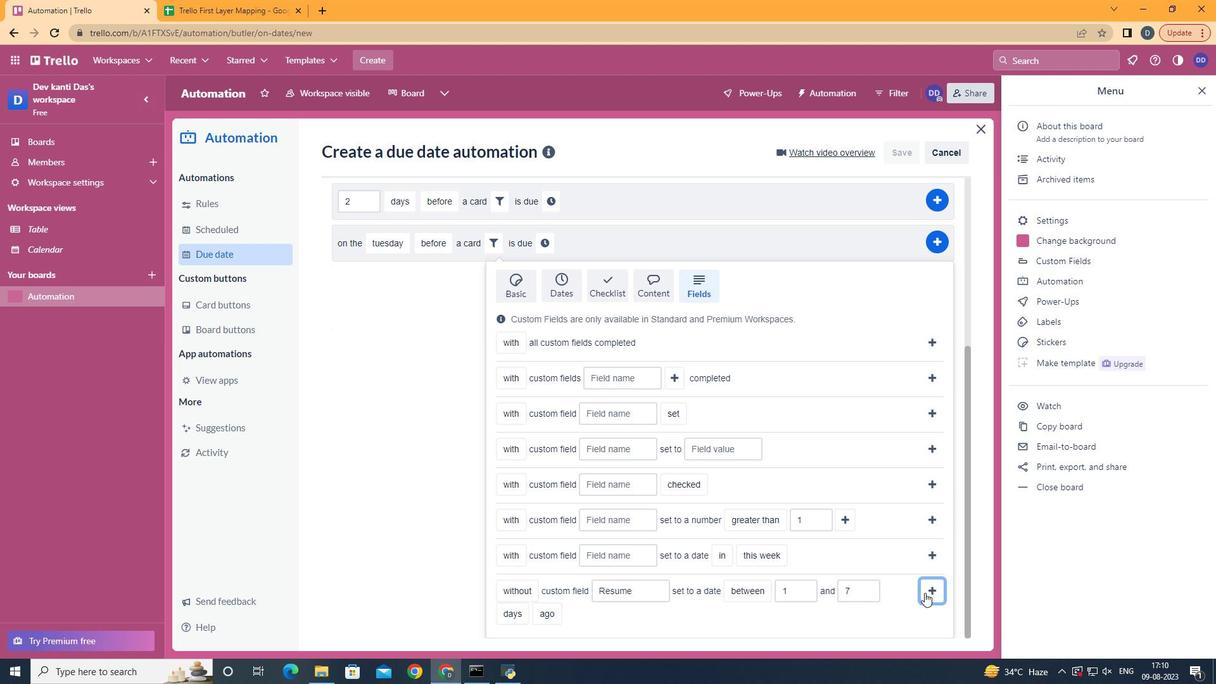
Action: Mouse pressed left at (863, 594)
Screenshot: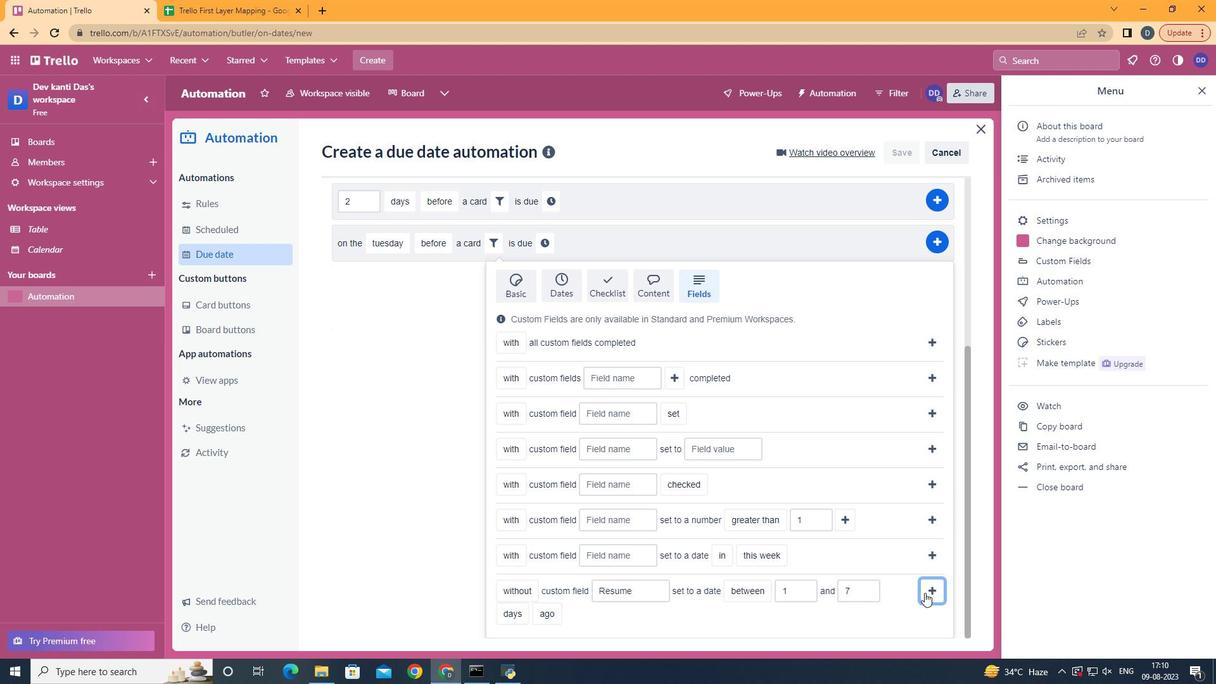 
Action: Mouse moved to (825, 506)
Screenshot: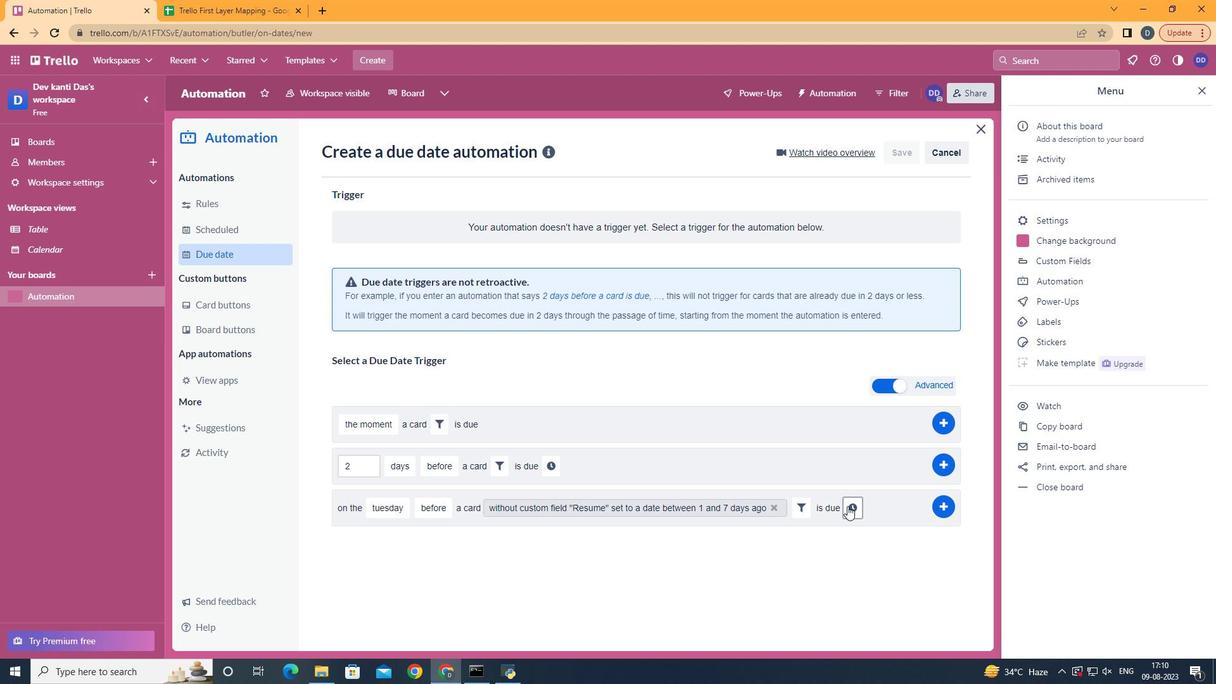 
Action: Mouse pressed left at (825, 506)
Screenshot: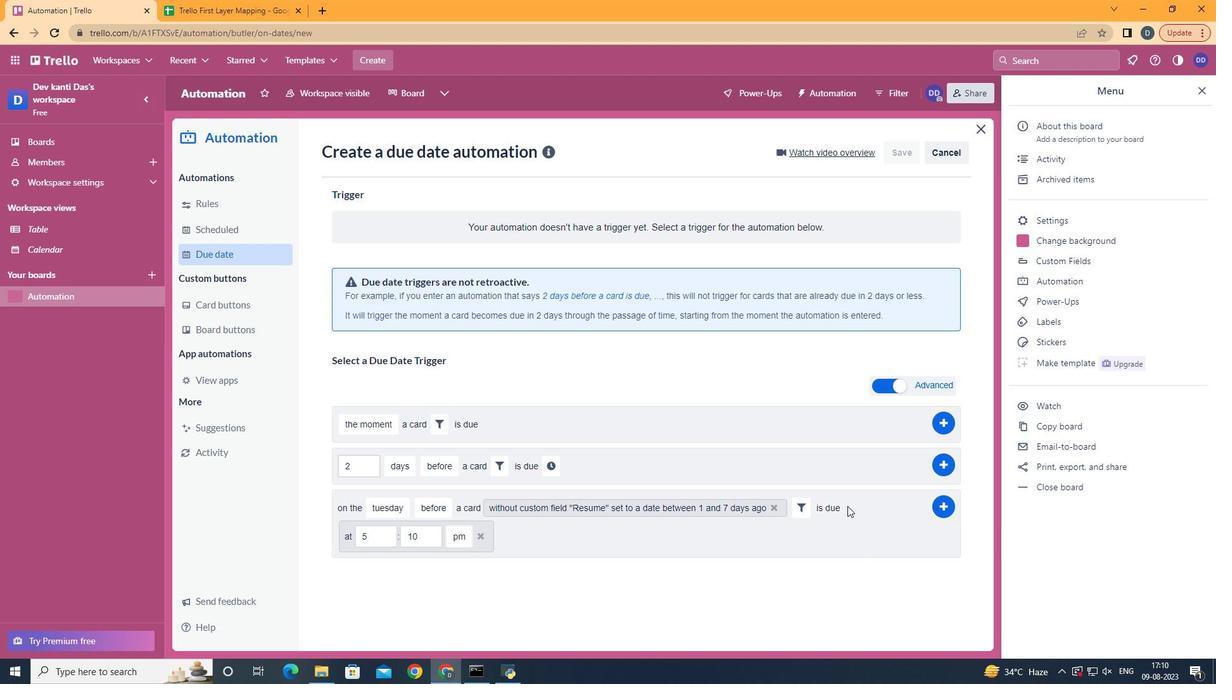 
Action: Mouse moved to (599, 540)
Screenshot: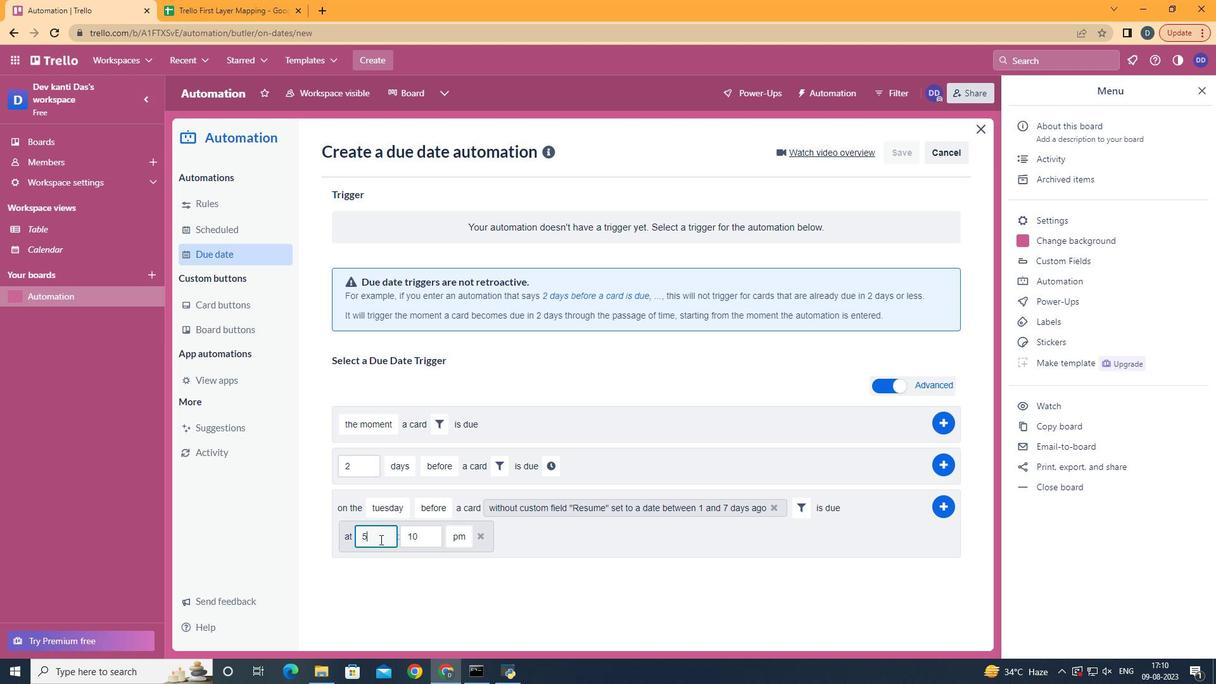 
Action: Mouse pressed left at (599, 540)
Screenshot: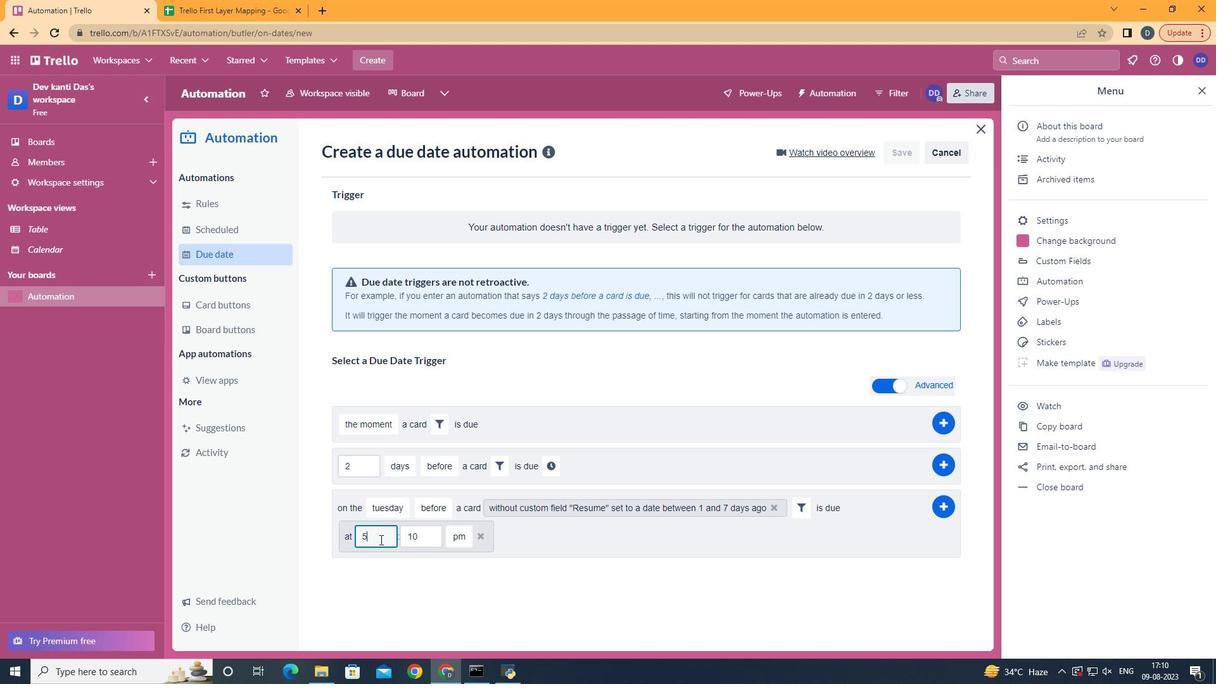 
Action: Mouse moved to (599, 540)
Screenshot: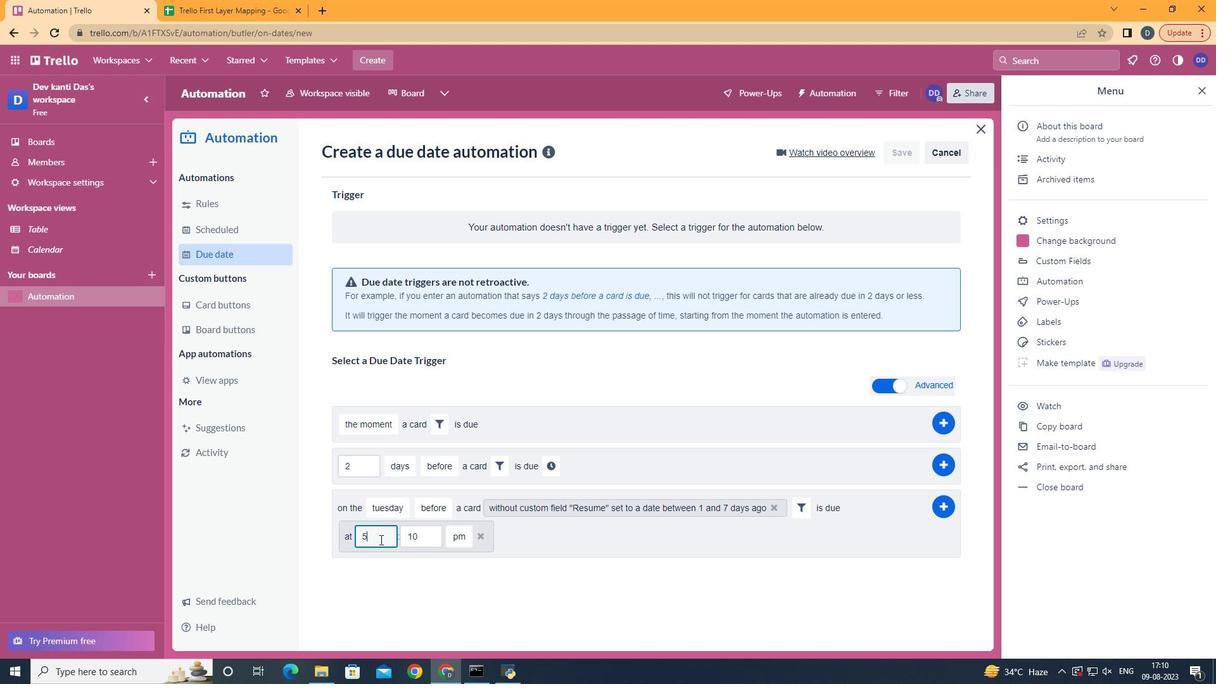 
Action: Key pressed <Key.backspace>11
Screenshot: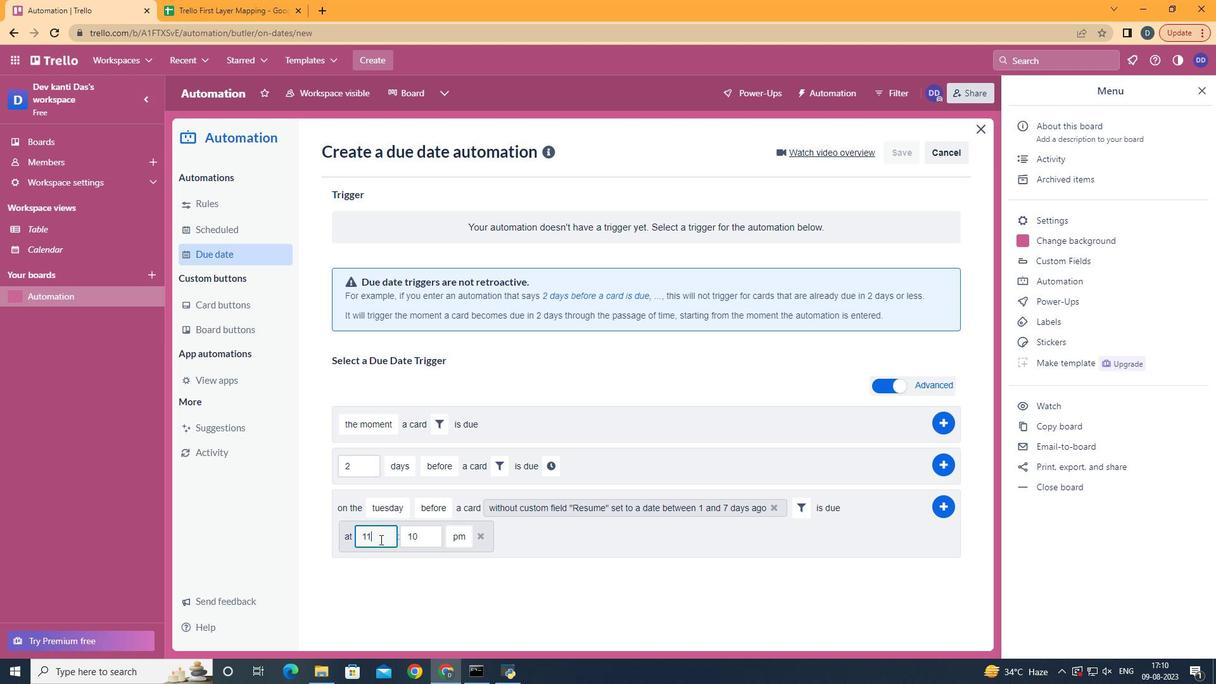 
Action: Mouse moved to (626, 528)
Screenshot: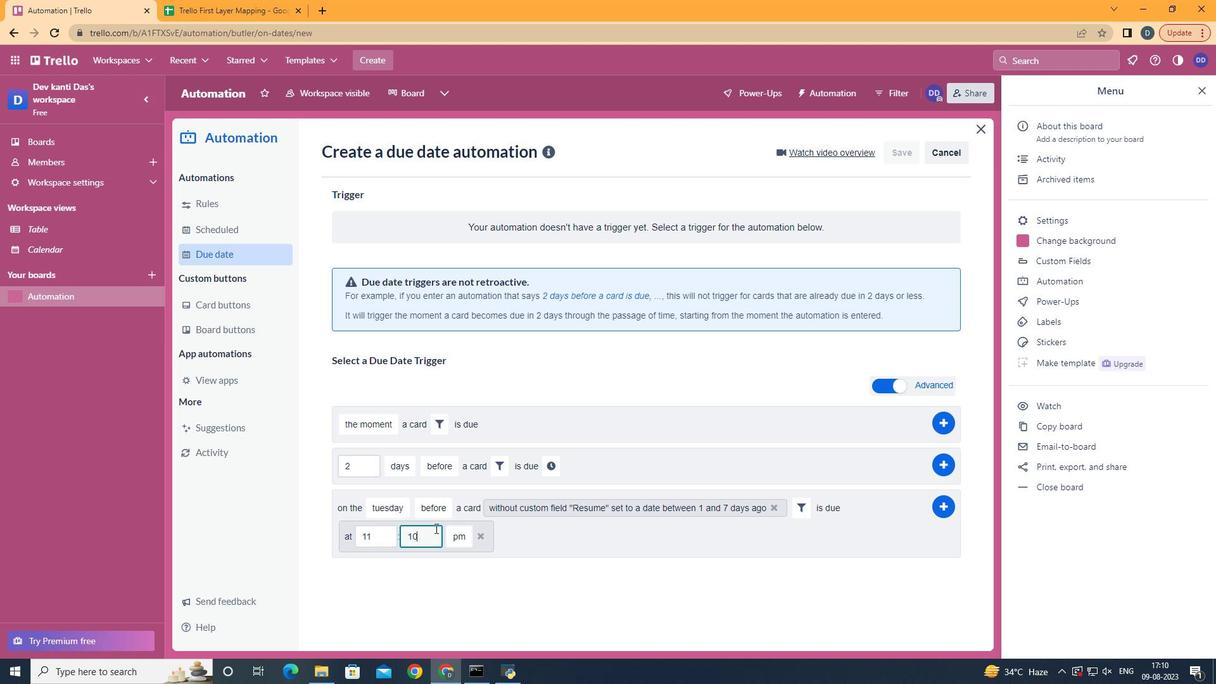 
Action: Mouse pressed left at (626, 528)
Screenshot: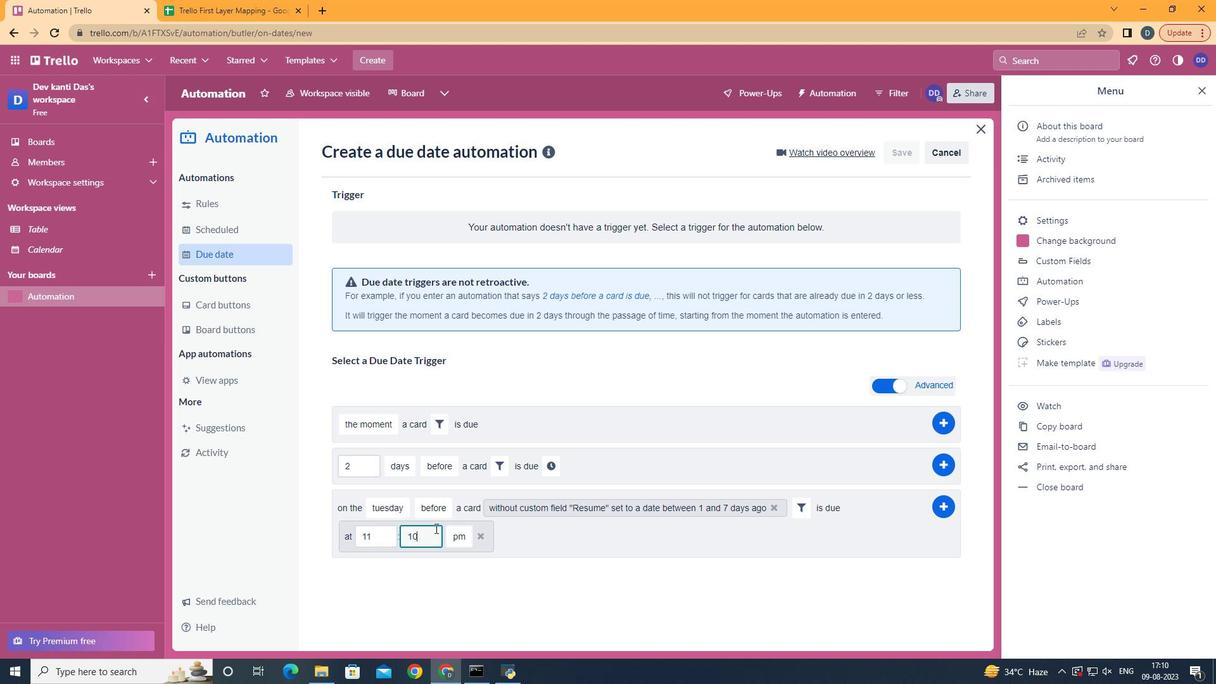 
Action: Key pressed <Key.backspace><Key.backspace>00
Screenshot: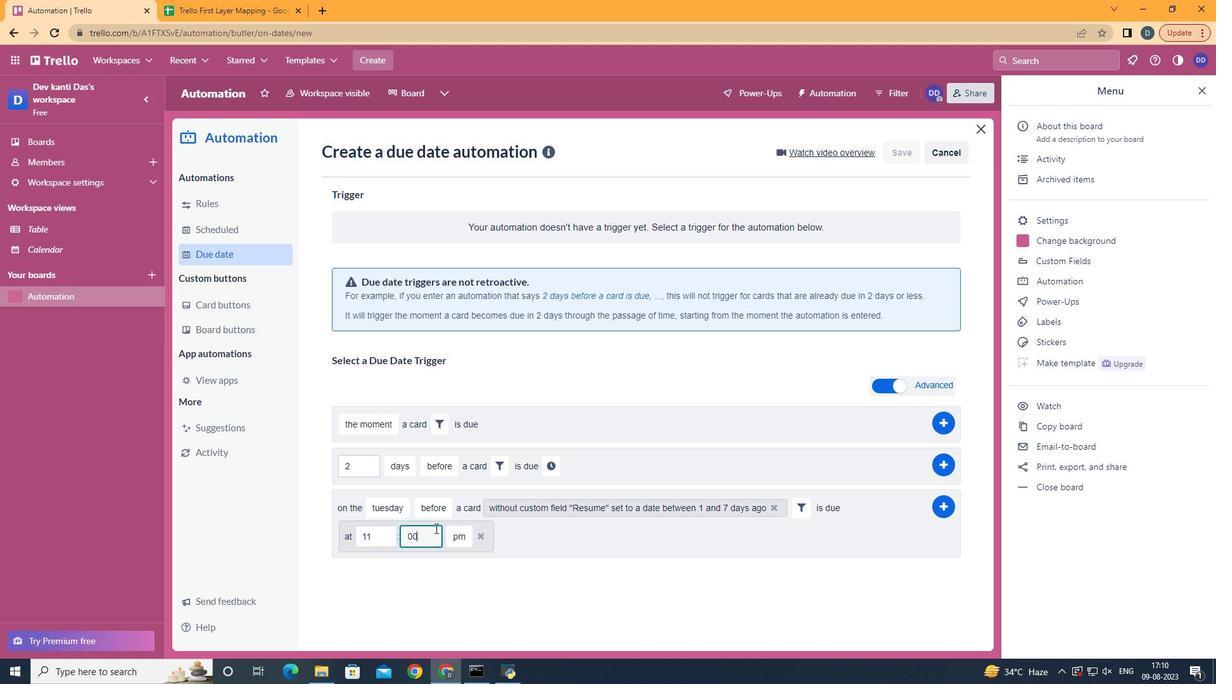 
Action: Mouse moved to (639, 560)
Screenshot: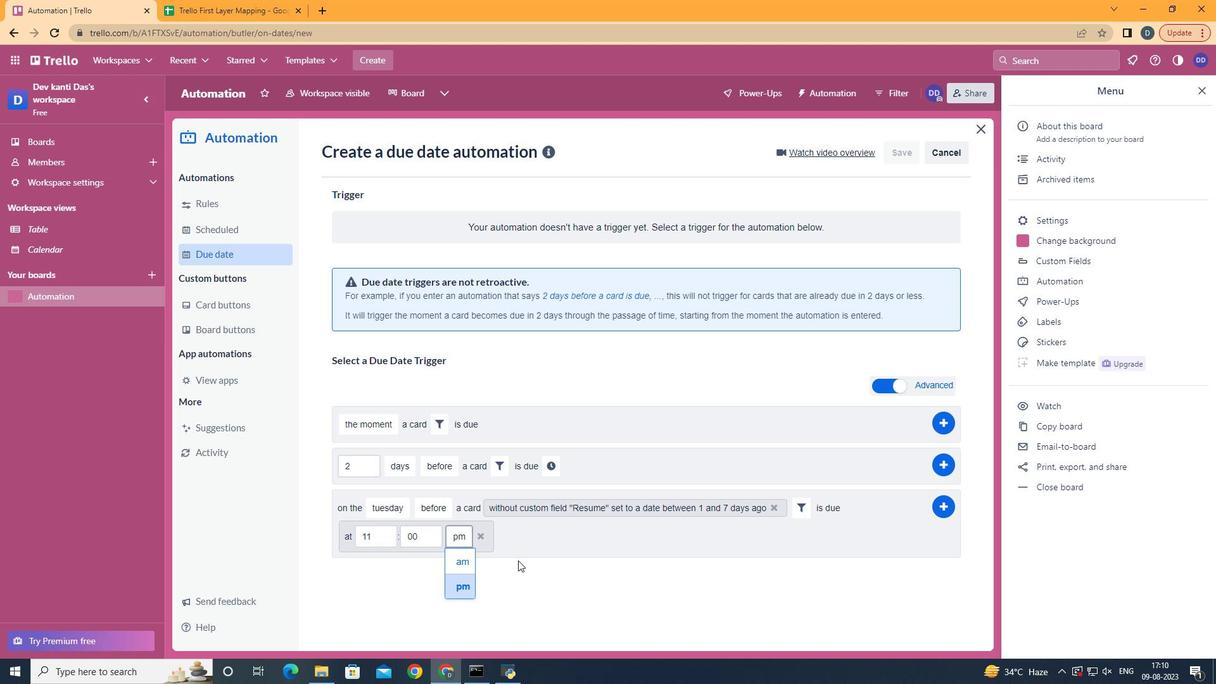 
Action: Mouse pressed left at (639, 560)
Screenshot: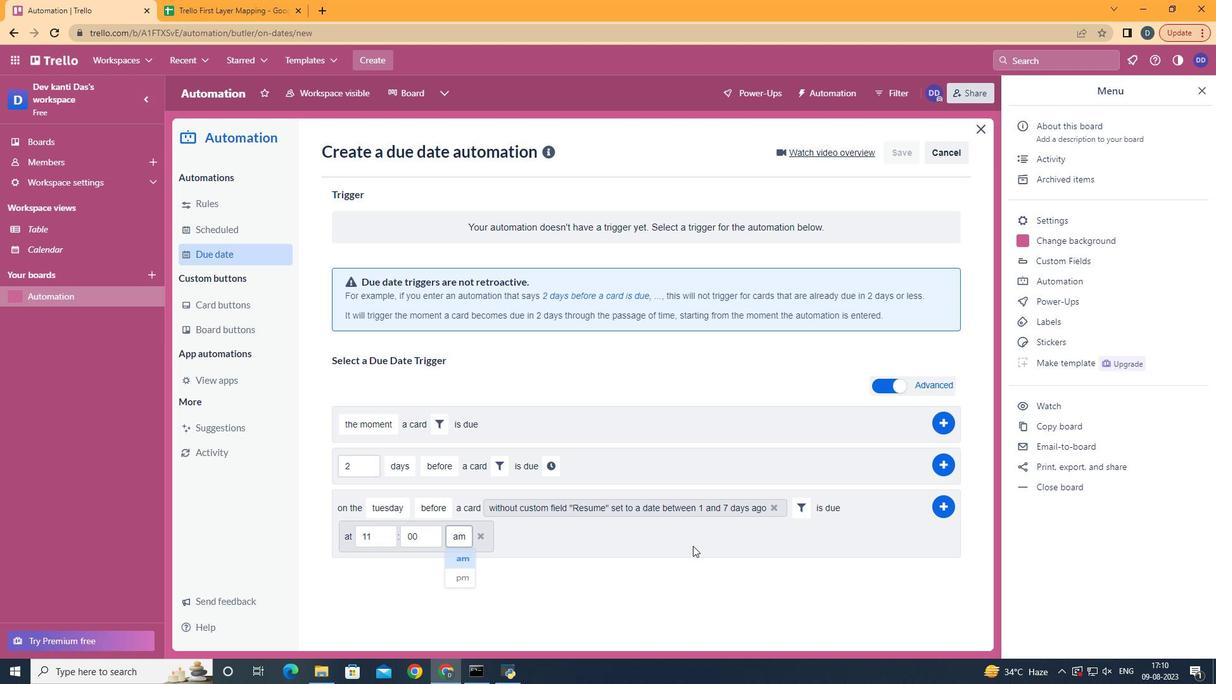 
Action: Mouse moved to (871, 502)
Screenshot: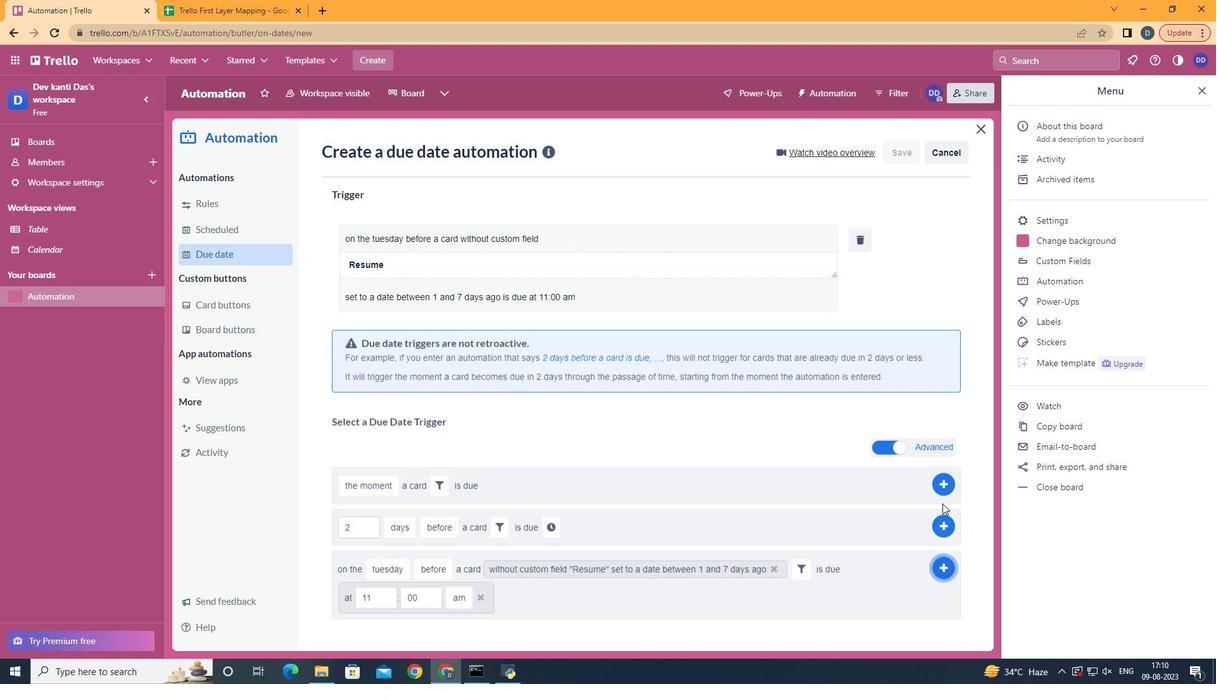 
Action: Mouse pressed left at (871, 501)
Screenshot: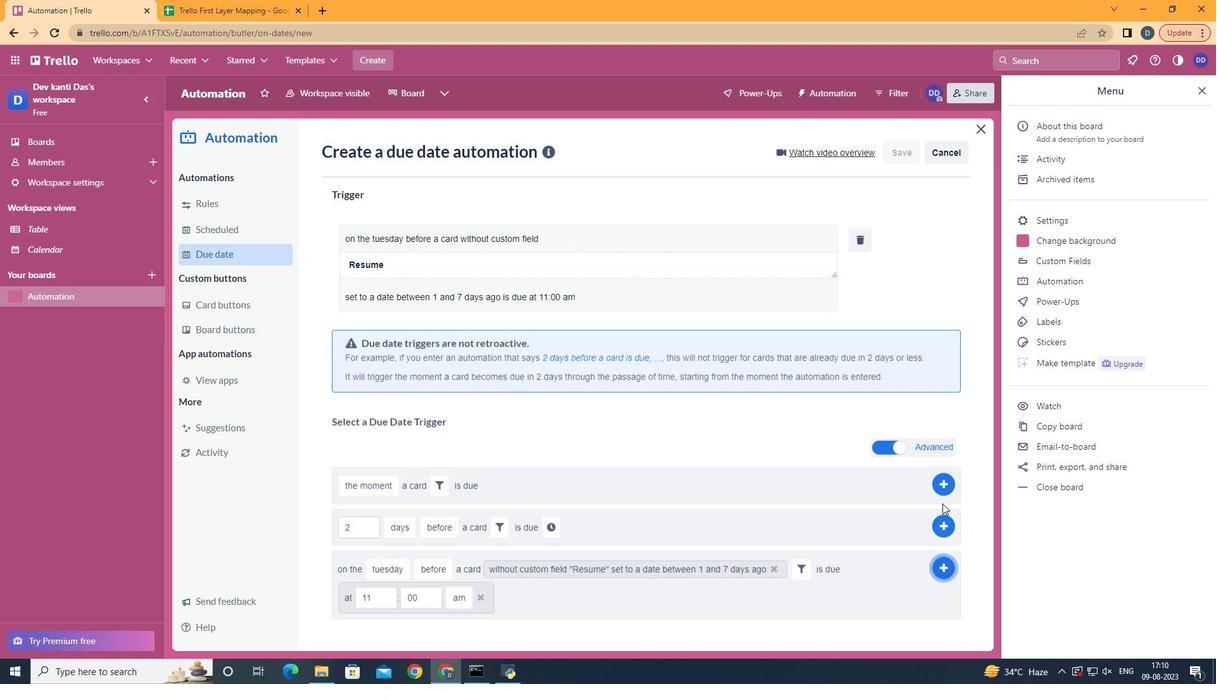 
Action: Mouse moved to (754, 271)
Screenshot: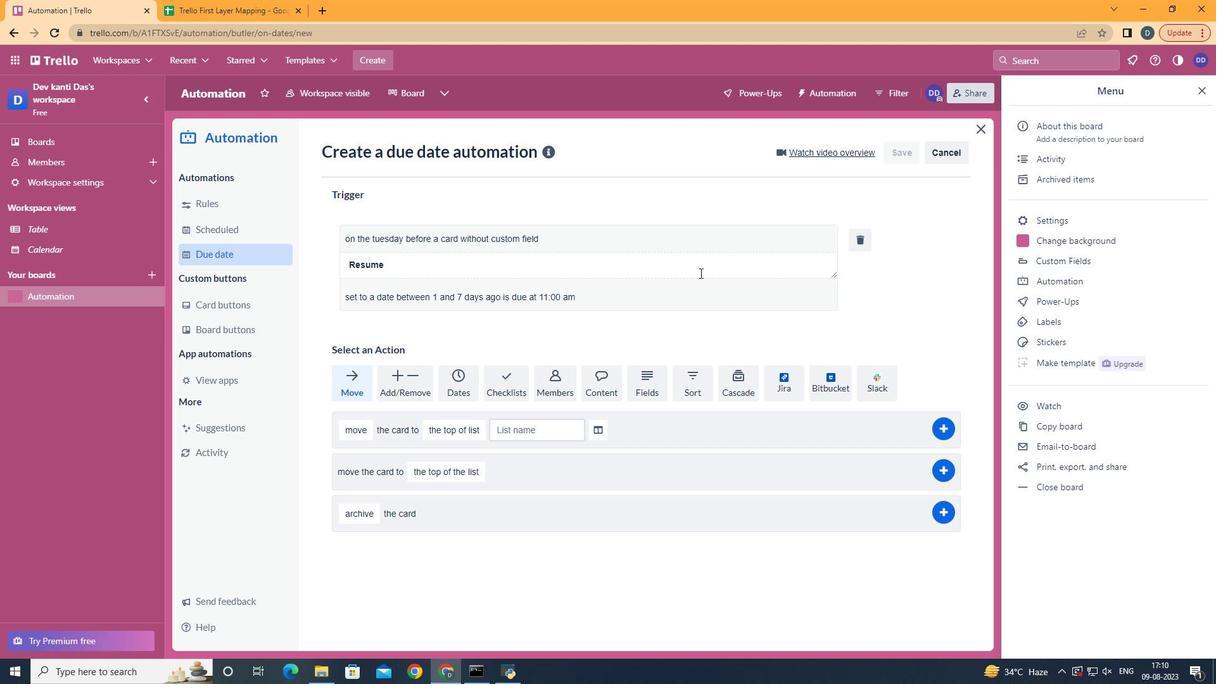
